 Task: Add an event with the title Third Team Building Workshop, date ''2023/10/18'', time 18:00and add a description: During the meeting, you will have the chance to present an overview of your business, highlighting key aspects such as your product or service, target market, competitive advantage, and growth potential. This presentation should provide a clear understanding of your business model and value proposition, captivating the interest of the potential investor.Mark the tasks as Completed , logged in from the account softage.4@softage.netand send the event invitation to softage.2@softage.net and softage.3@softage.net. Set a reminder for the event Weekly on Sunday
Action: Mouse moved to (85, 115)
Screenshot: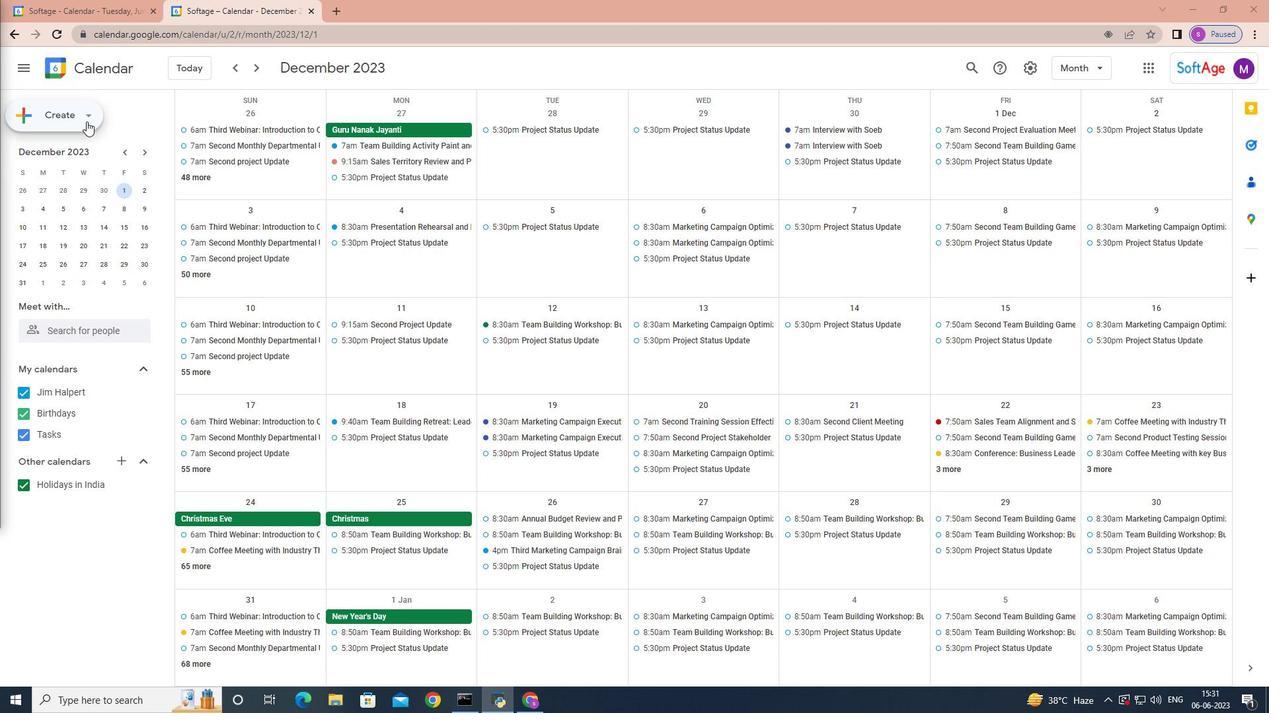 
Action: Mouse pressed left at (85, 115)
Screenshot: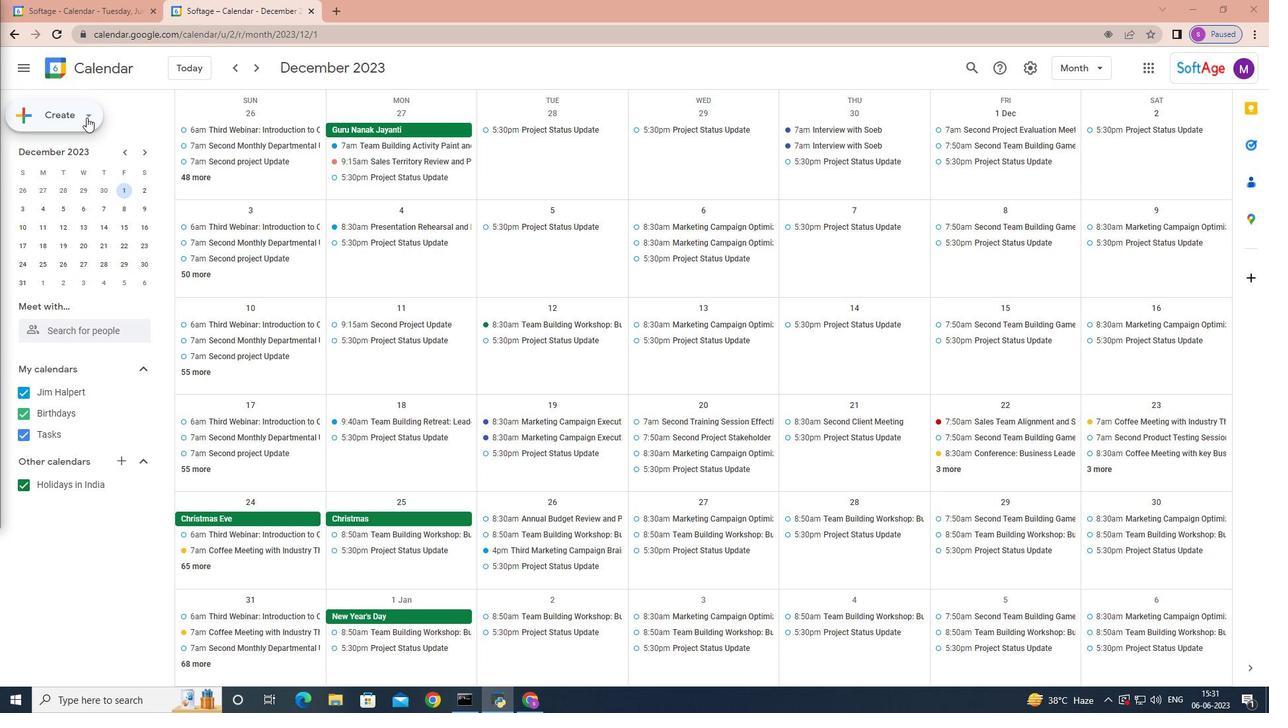 
Action: Mouse moved to (81, 146)
Screenshot: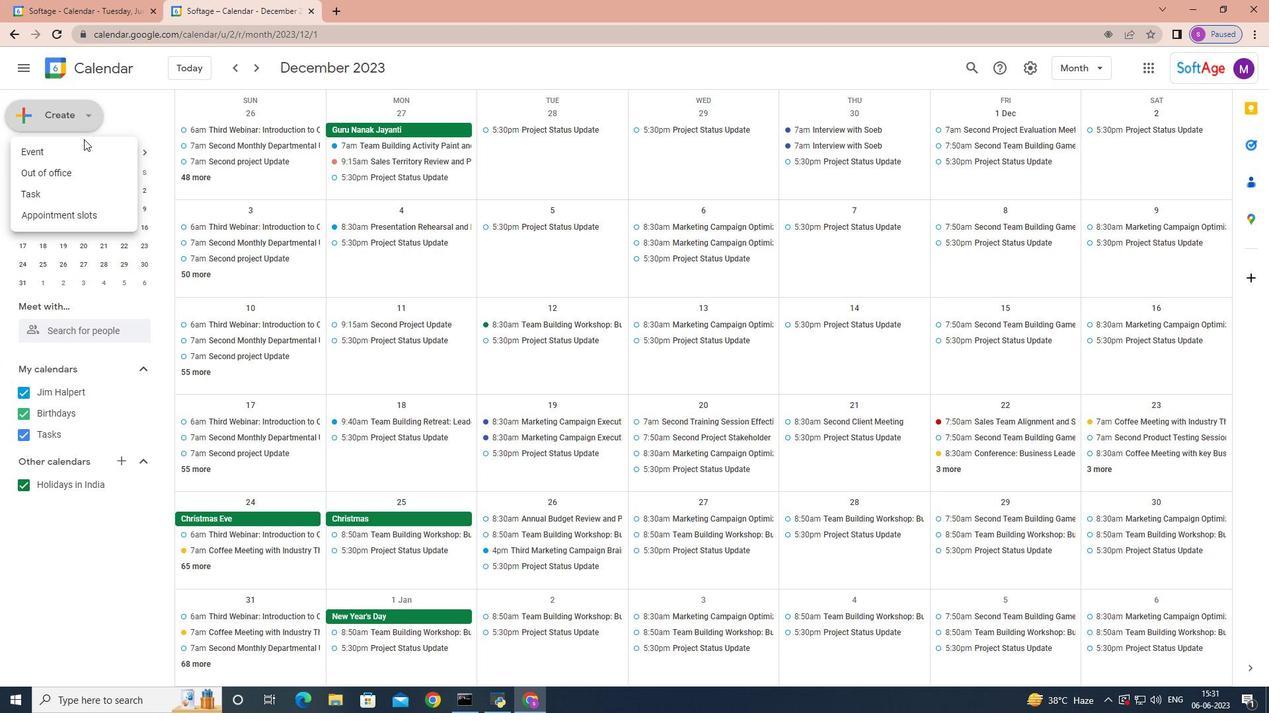 
Action: Mouse pressed left at (81, 146)
Screenshot: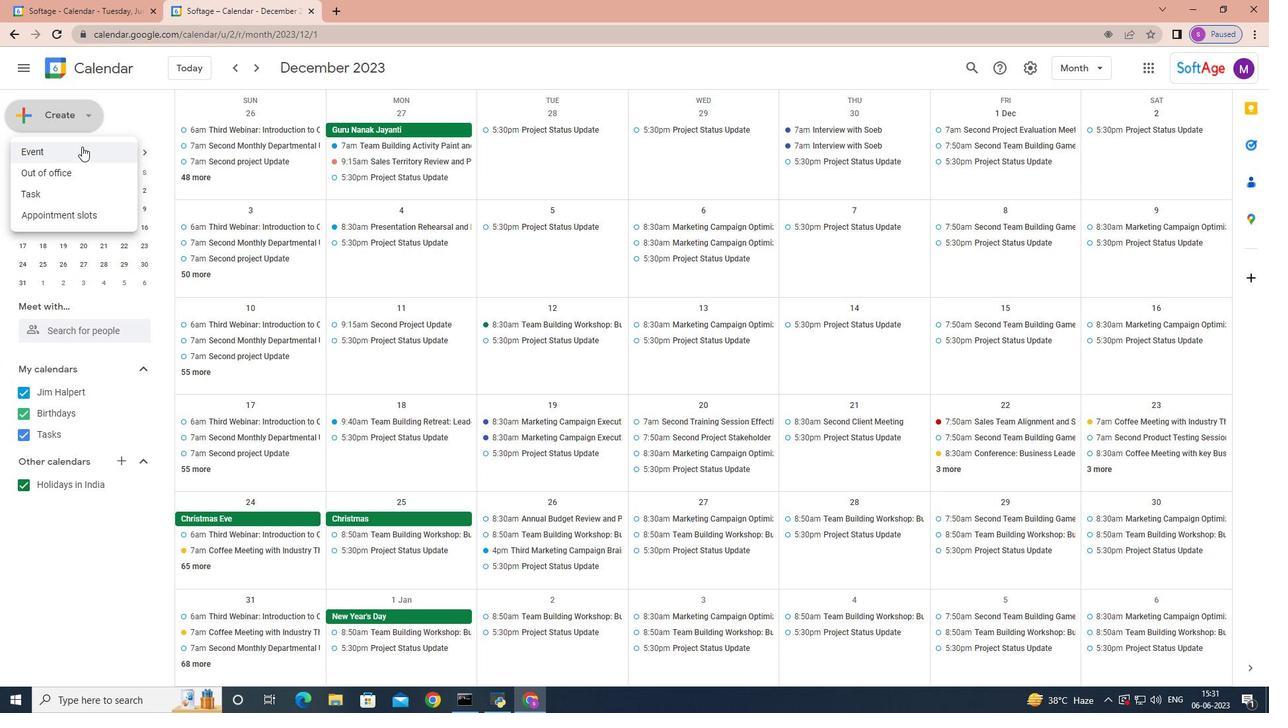
Action: Mouse moved to (789, 445)
Screenshot: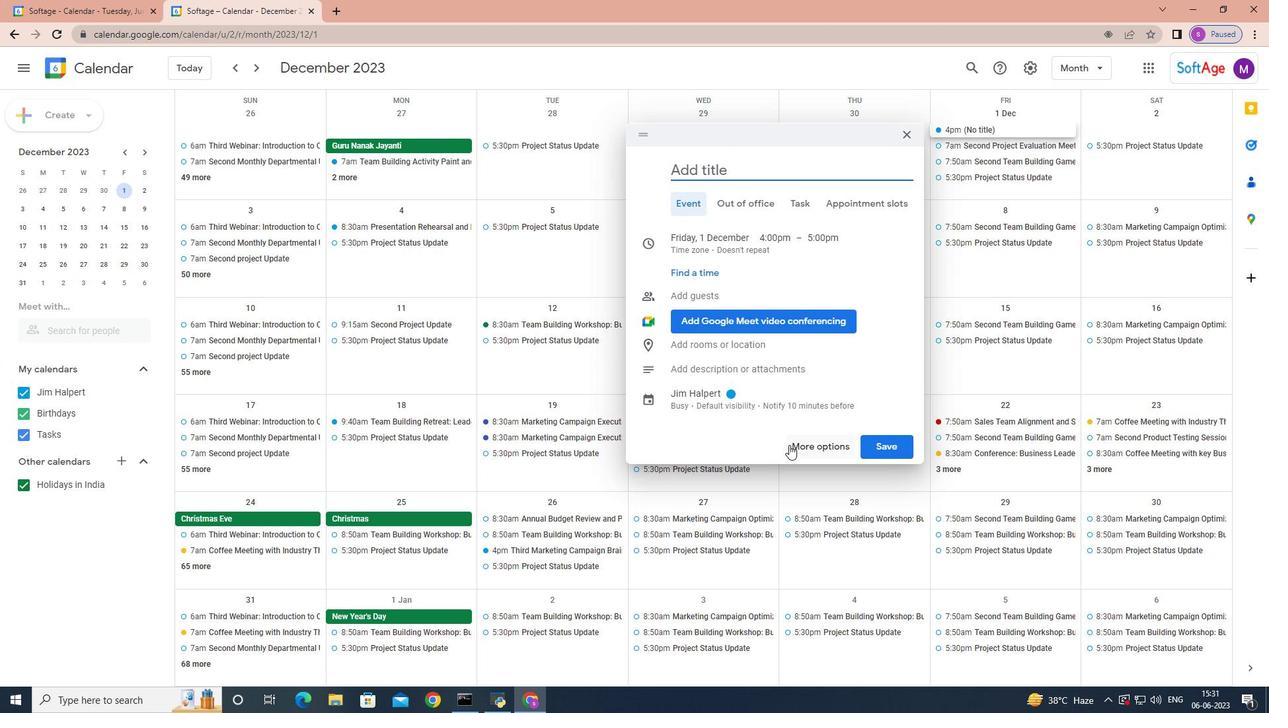 
Action: Mouse pressed left at (789, 445)
Screenshot: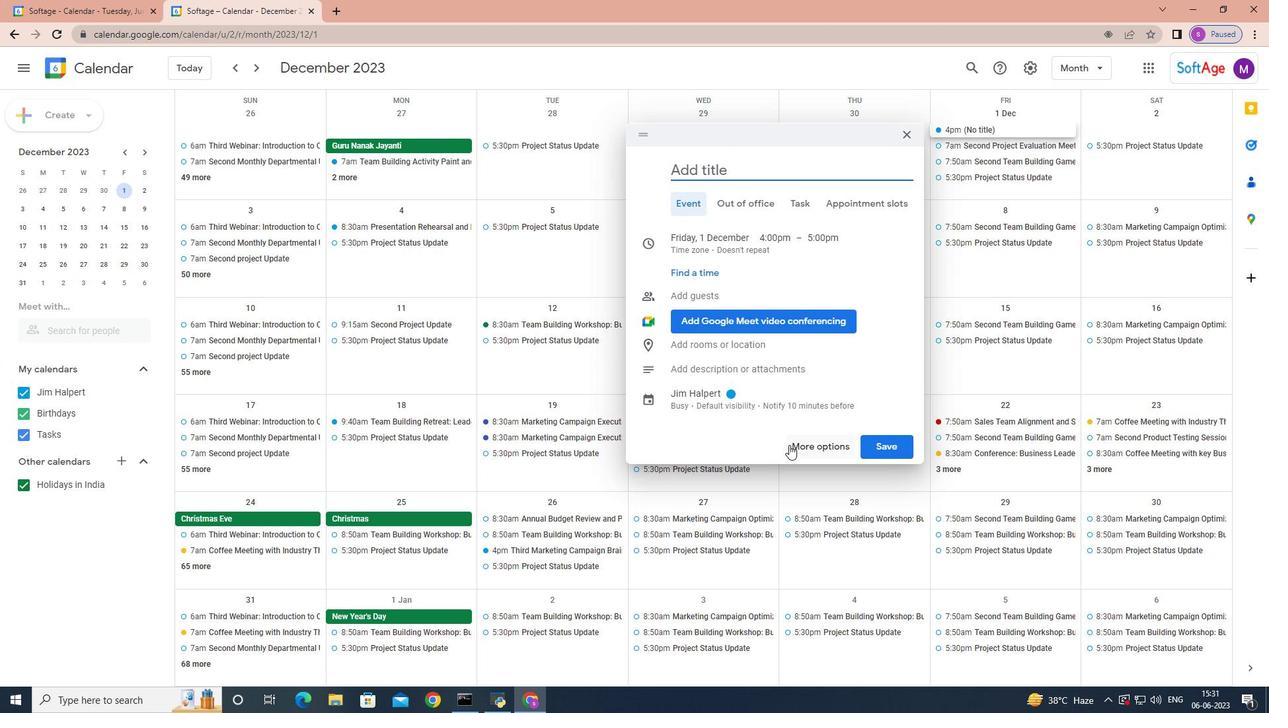 
Action: Mouse moved to (576, 447)
Screenshot: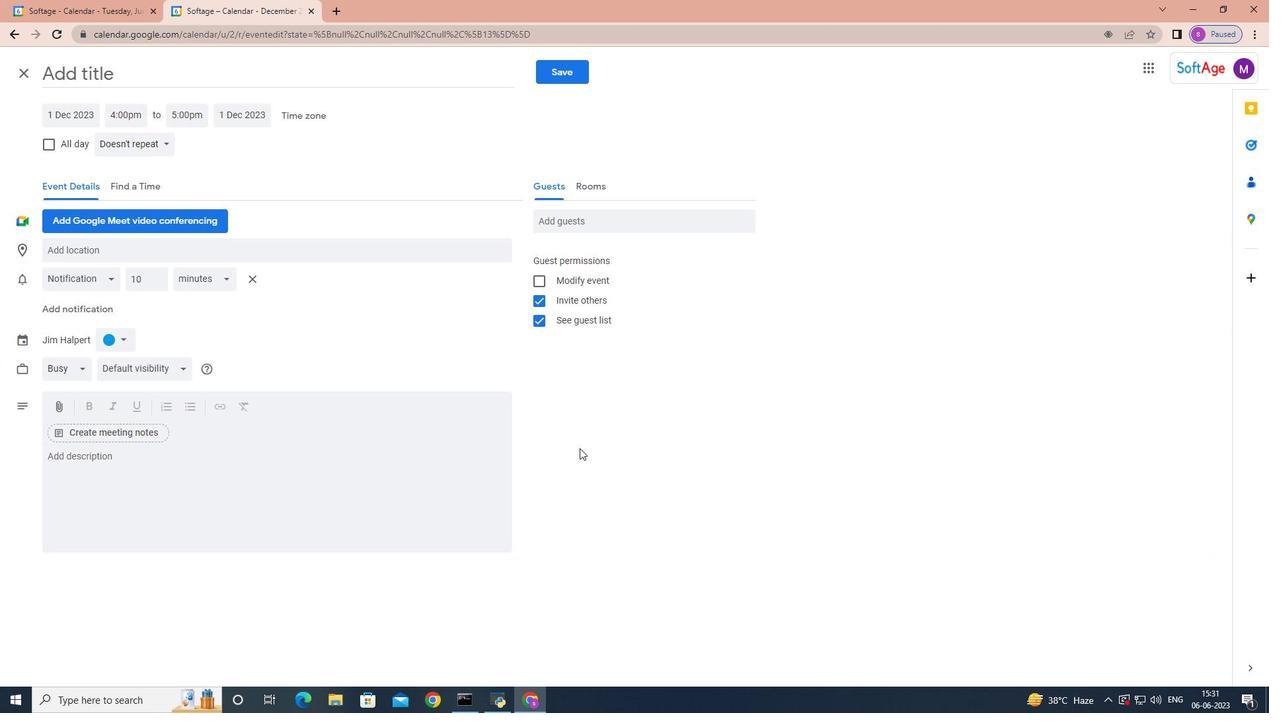 
Action: Key pressed <Key.shift><Key.shift>Third<Key.space><Key.shift>Team<Key.space><Key.shift>Building<Key.space><Key.shift>Workshop<Key.space>
Screenshot: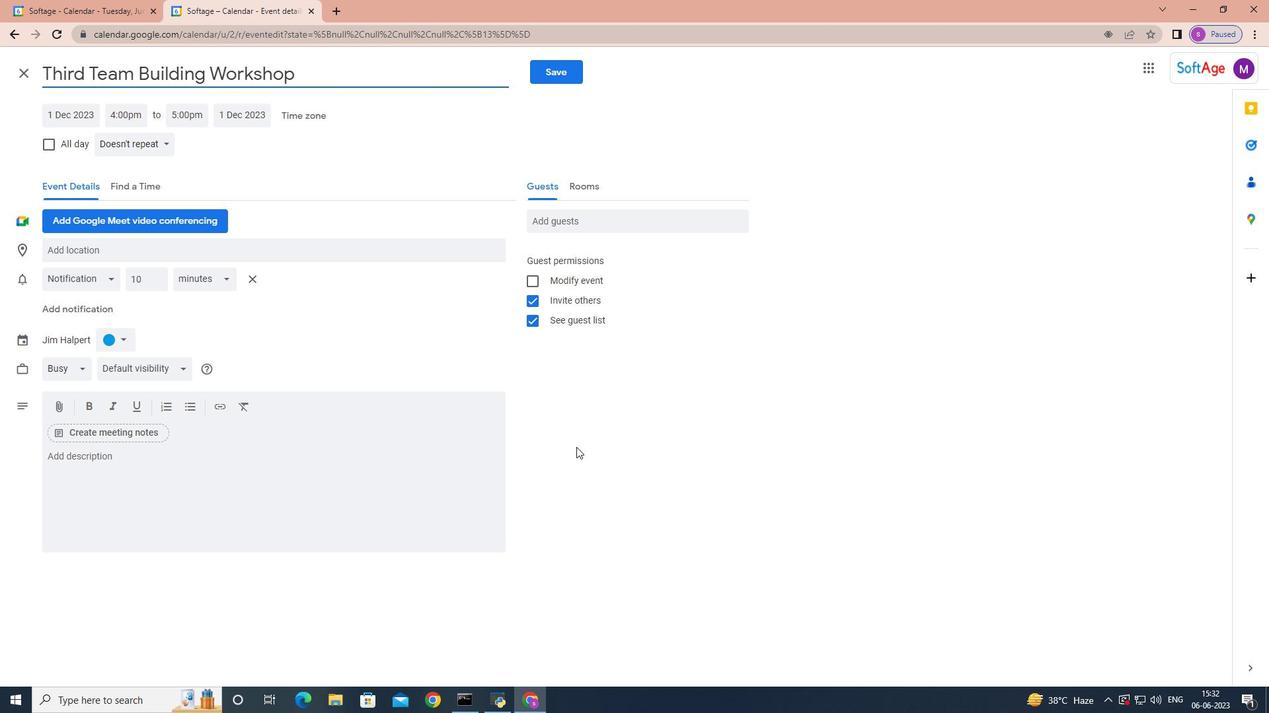 
Action: Mouse moved to (83, 118)
Screenshot: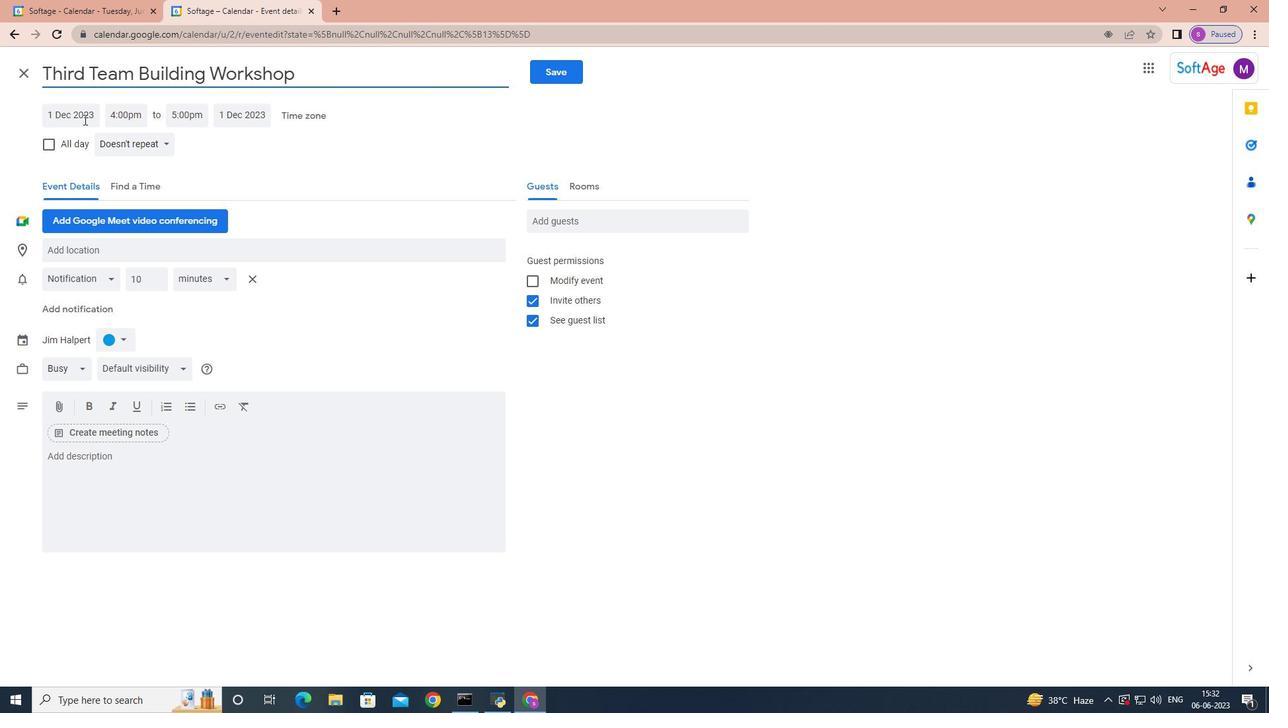 
Action: Mouse pressed left at (83, 118)
Screenshot: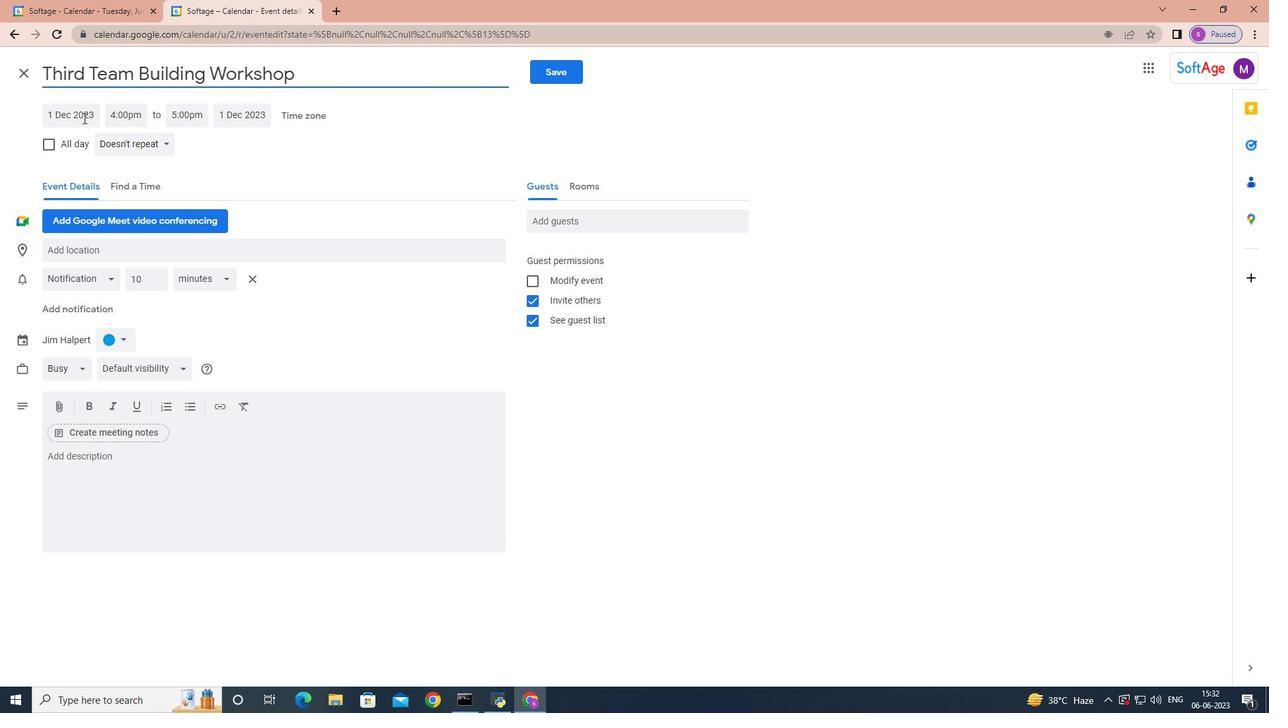 
Action: Mouse moved to (193, 140)
Screenshot: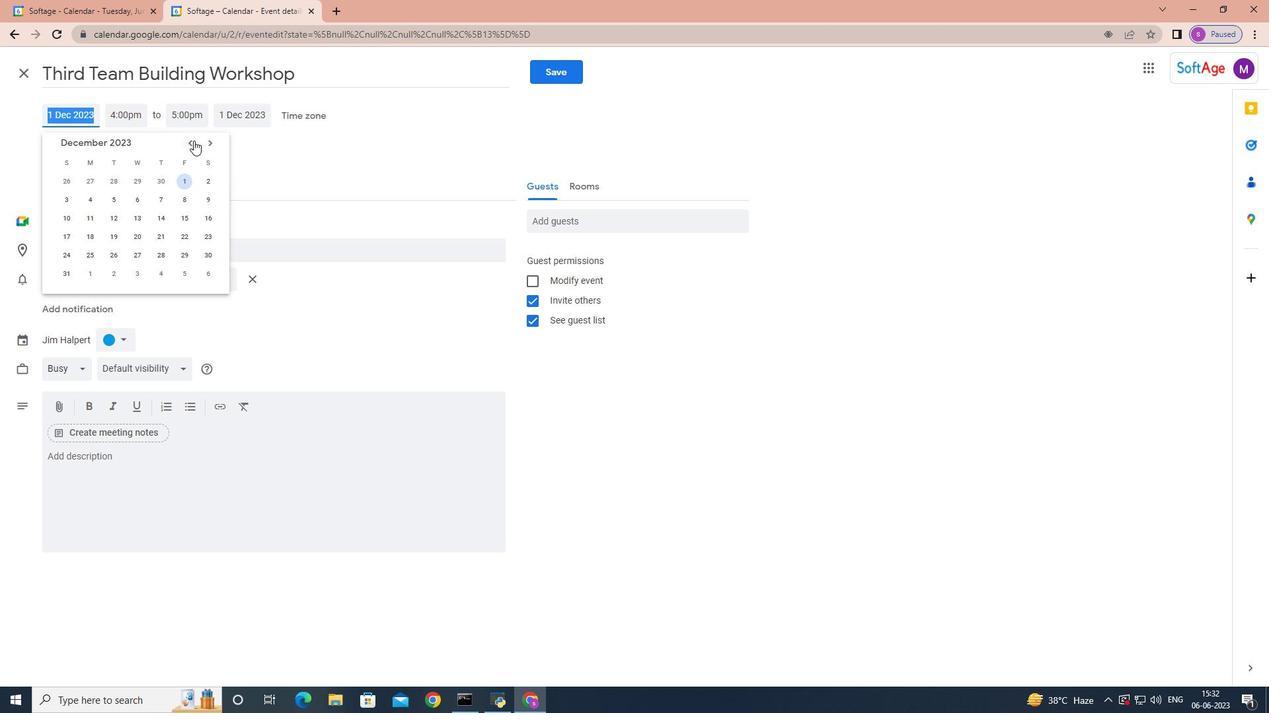 
Action: Mouse pressed left at (193, 140)
Screenshot: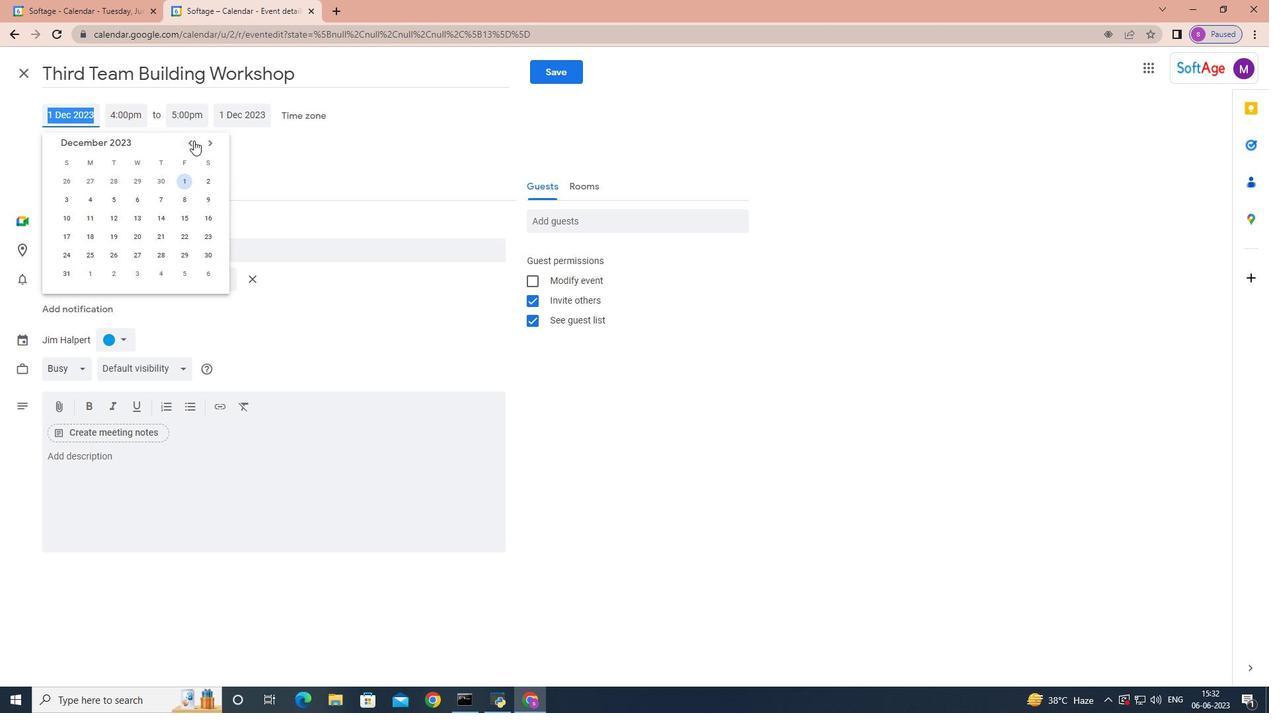 
Action: Mouse pressed left at (193, 140)
Screenshot: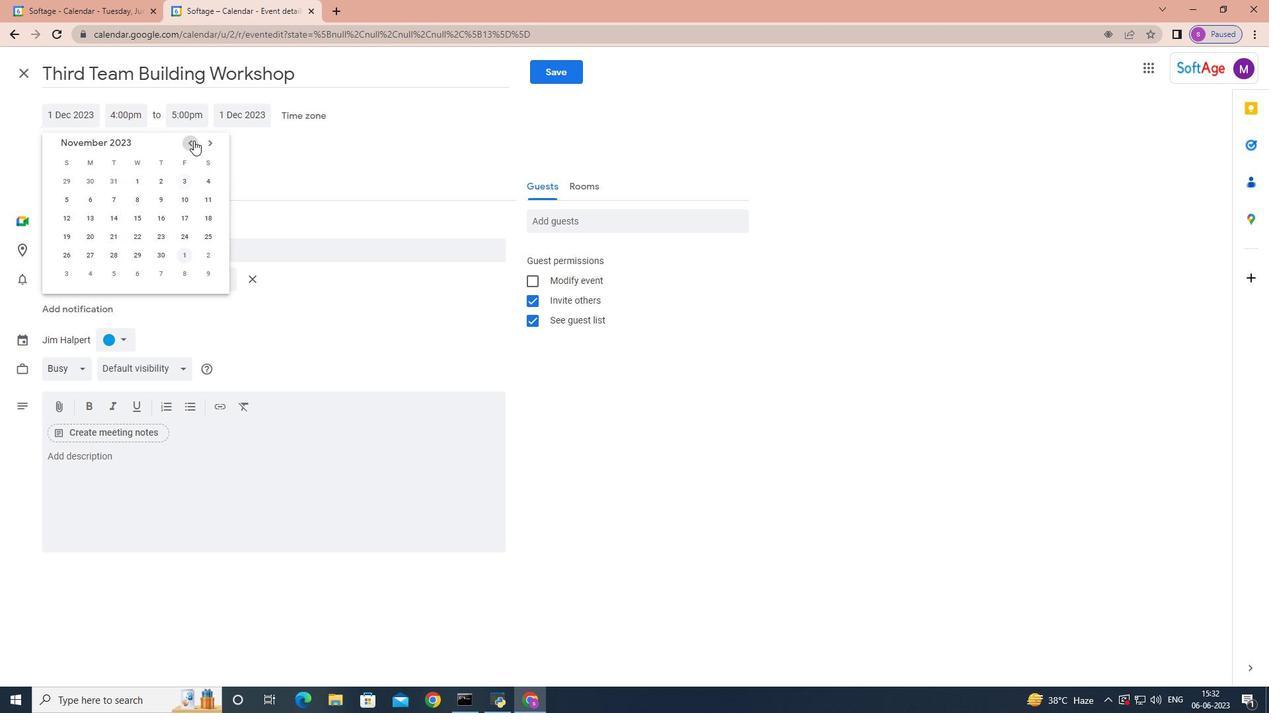 
Action: Mouse moved to (136, 216)
Screenshot: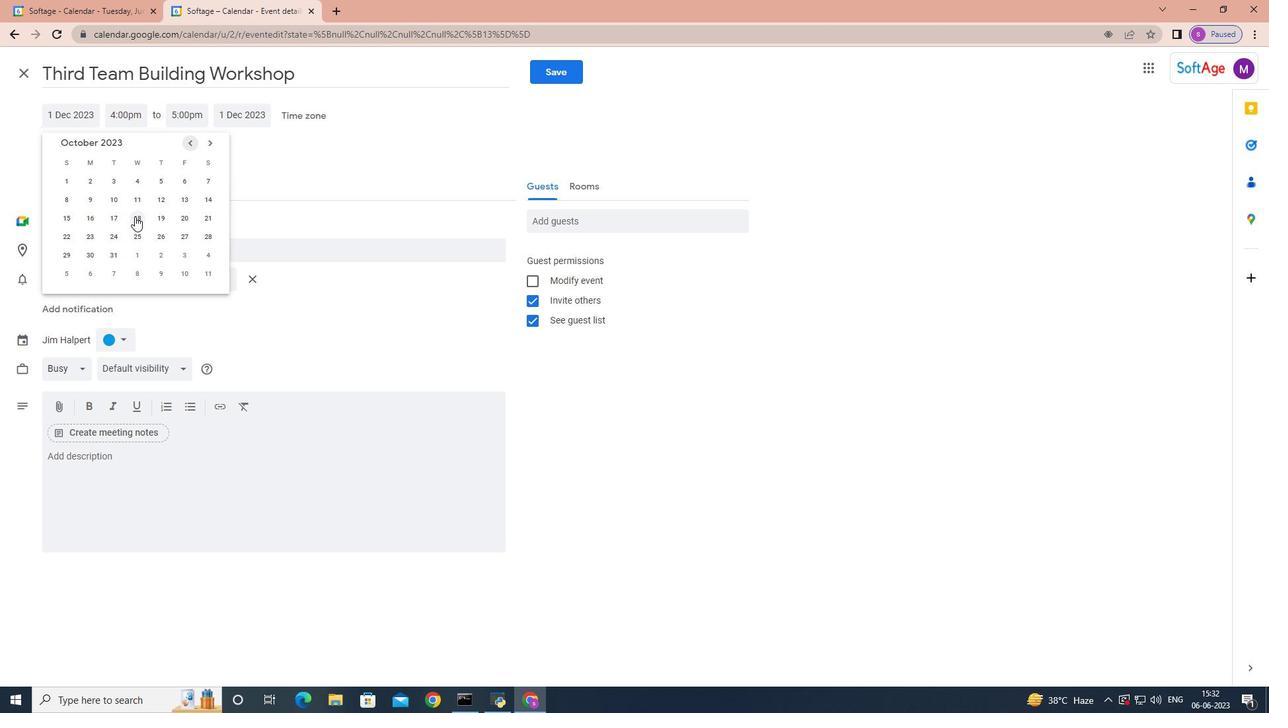 
Action: Mouse pressed left at (136, 216)
Screenshot: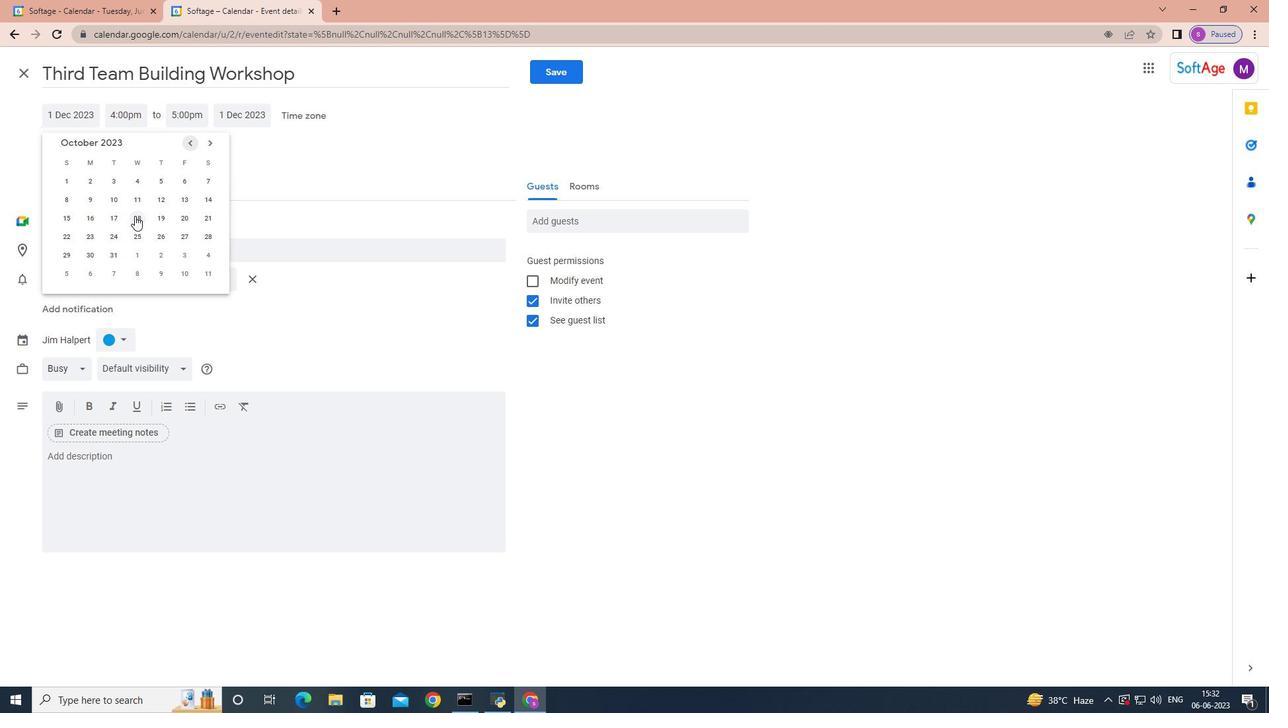 
Action: Mouse moved to (132, 115)
Screenshot: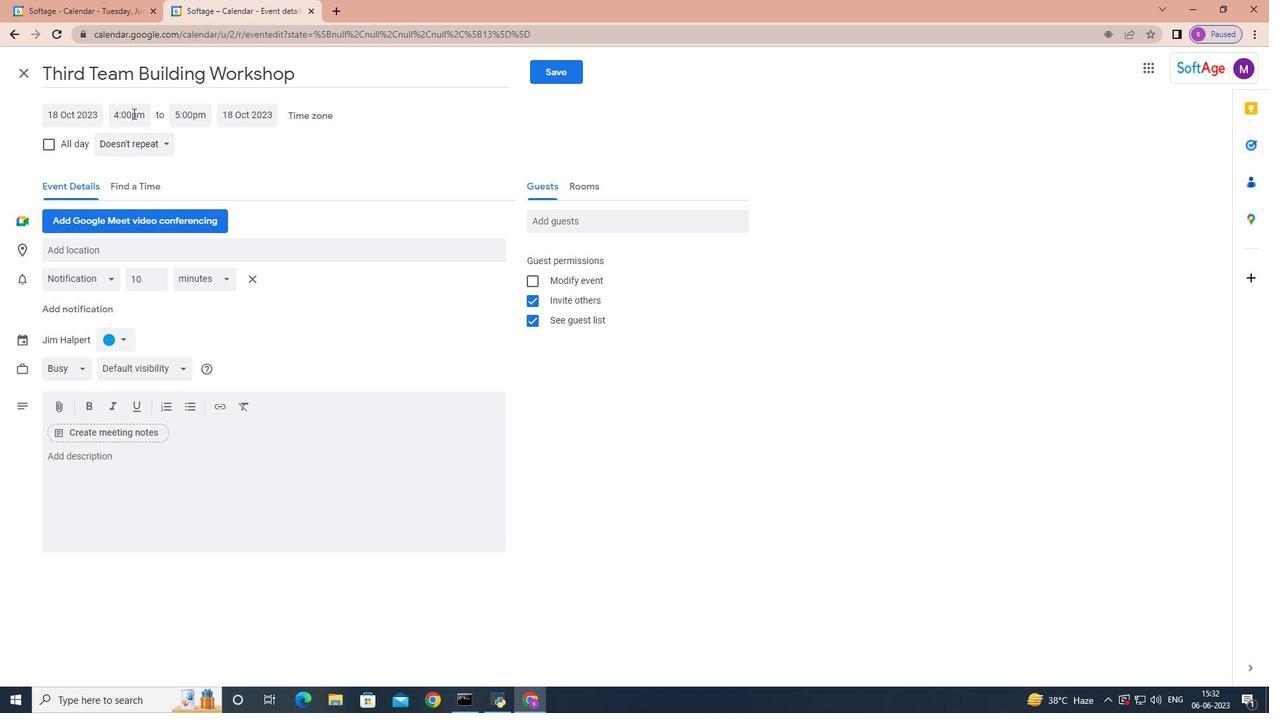 
Action: Mouse pressed left at (132, 115)
Screenshot: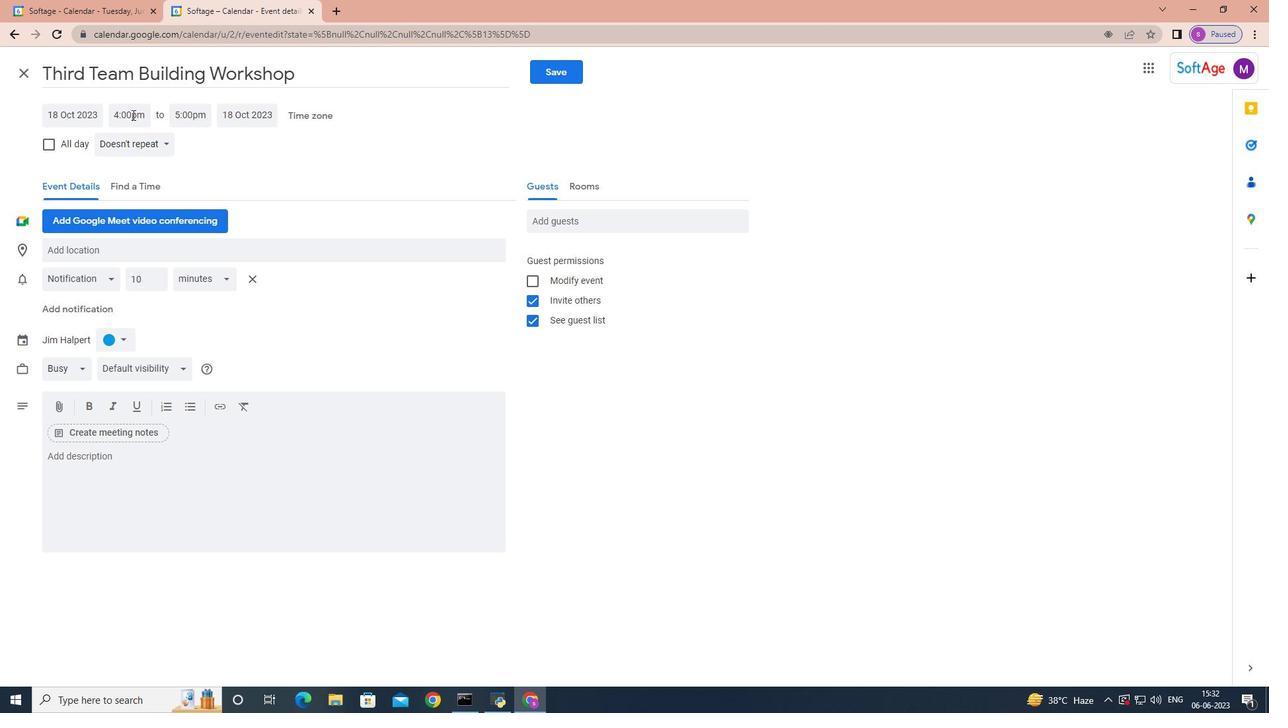 
Action: Mouse moved to (132, 115)
Screenshot: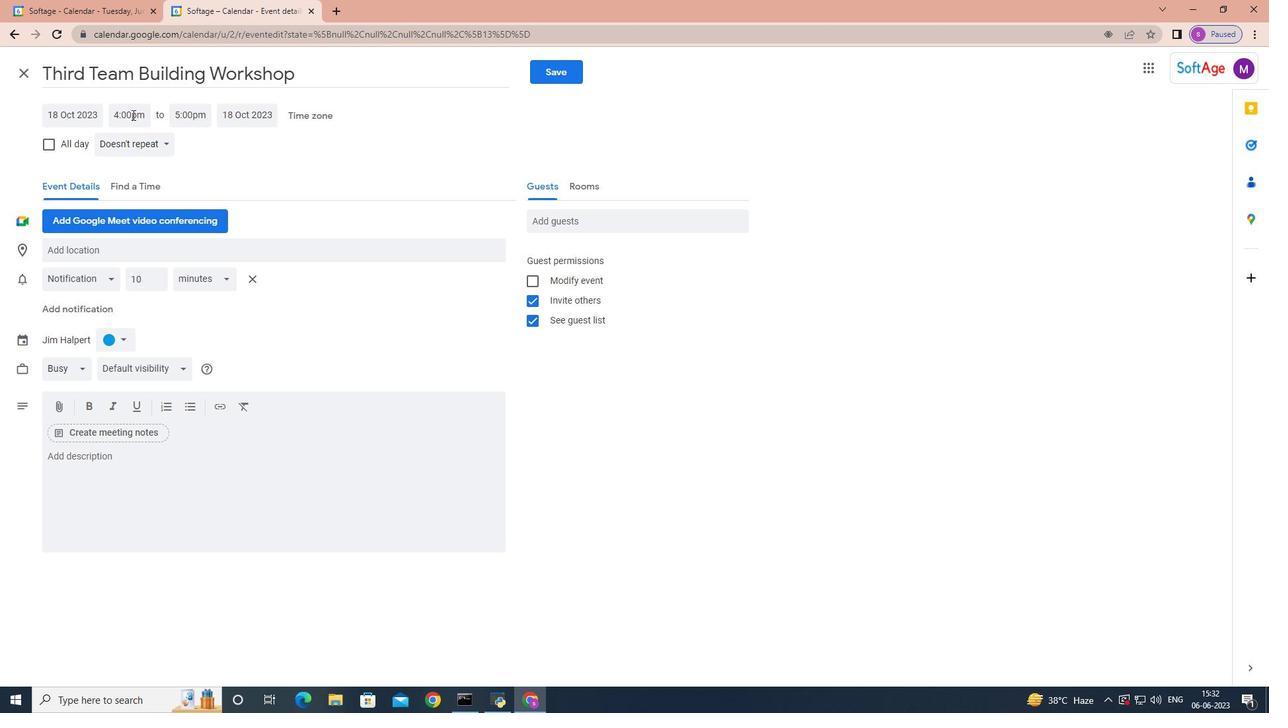 
Action: Key pressed 16<Key.shift>:00<Key.enter>
Screenshot: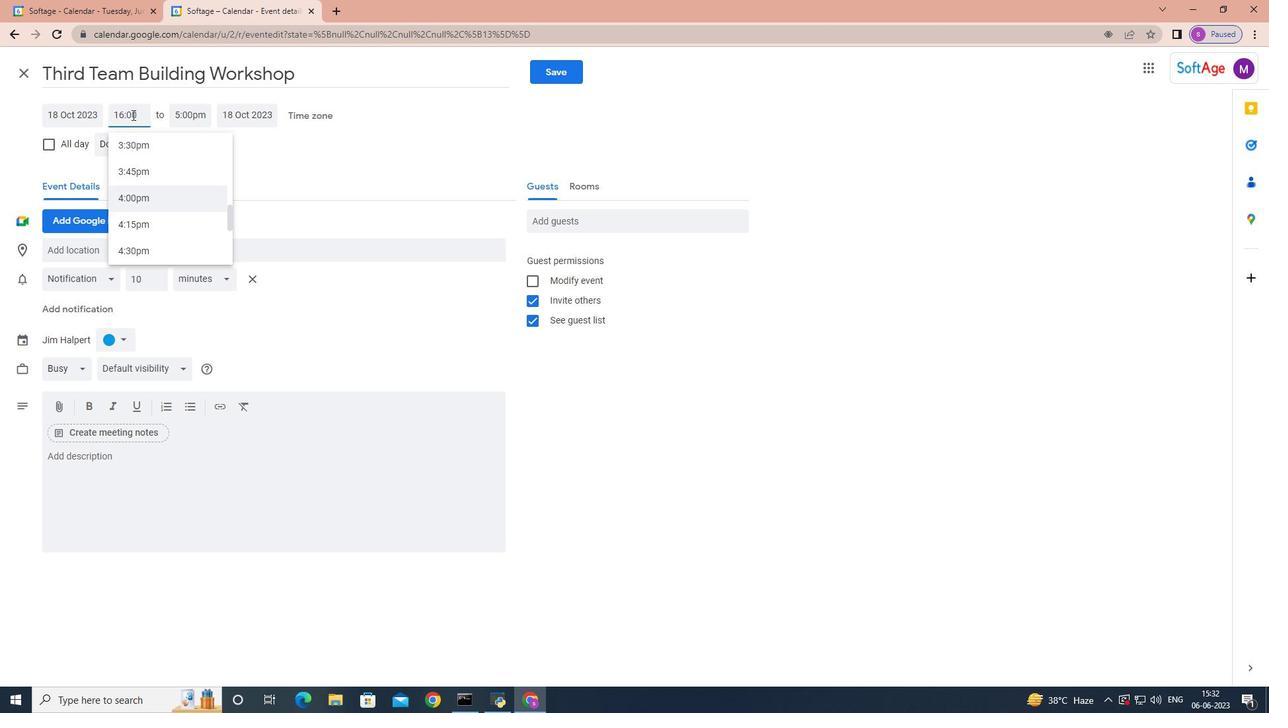
Action: Mouse moved to (138, 463)
Screenshot: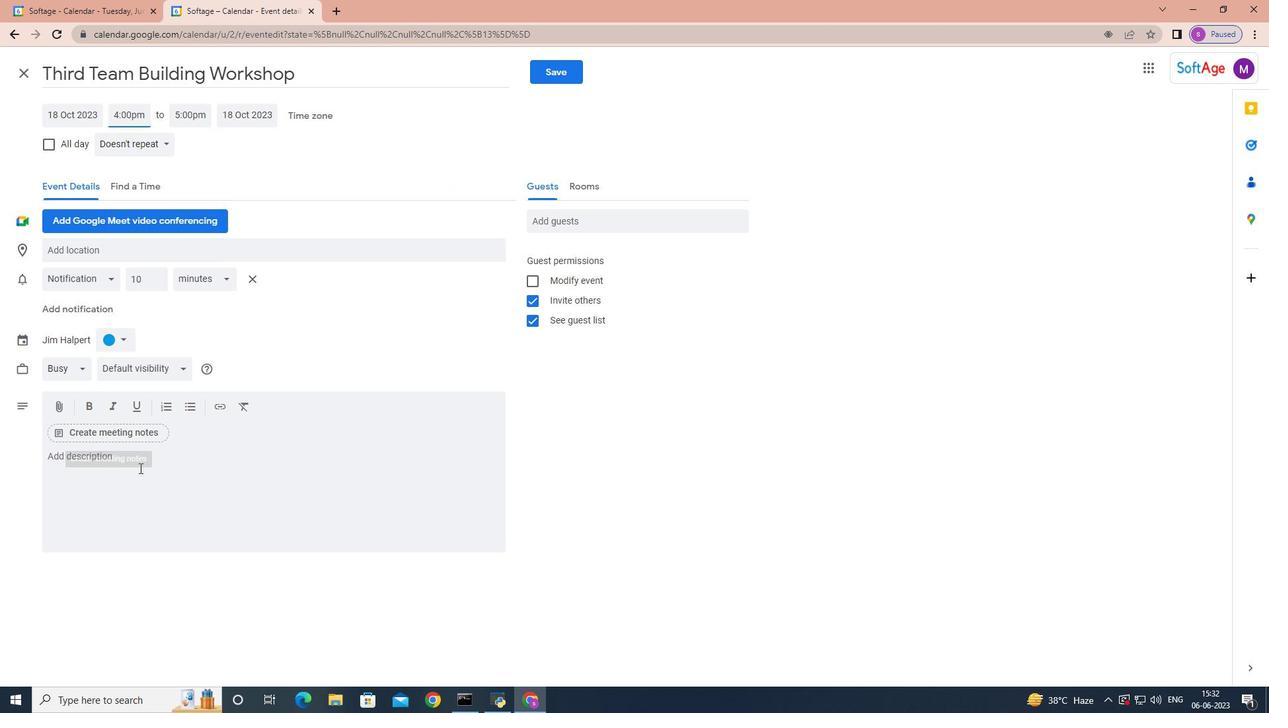 
Action: Mouse pressed left at (138, 463)
Screenshot: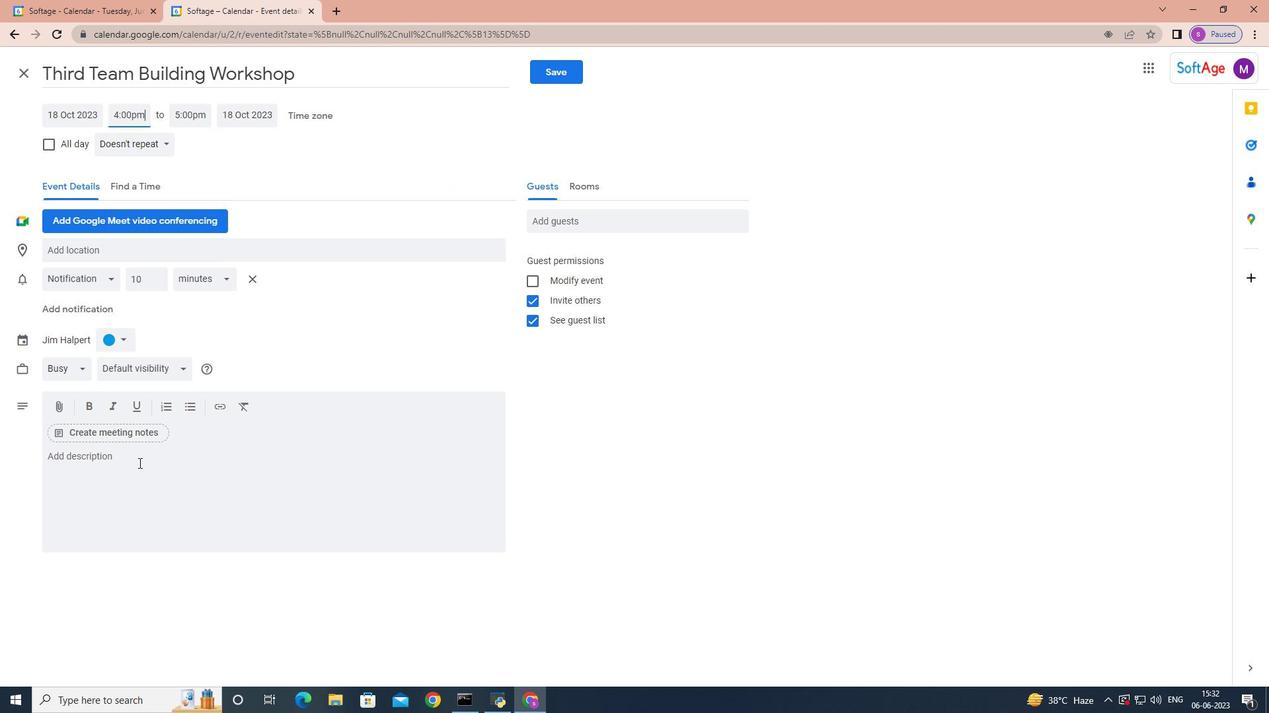 
Action: Mouse moved to (141, 462)
Screenshot: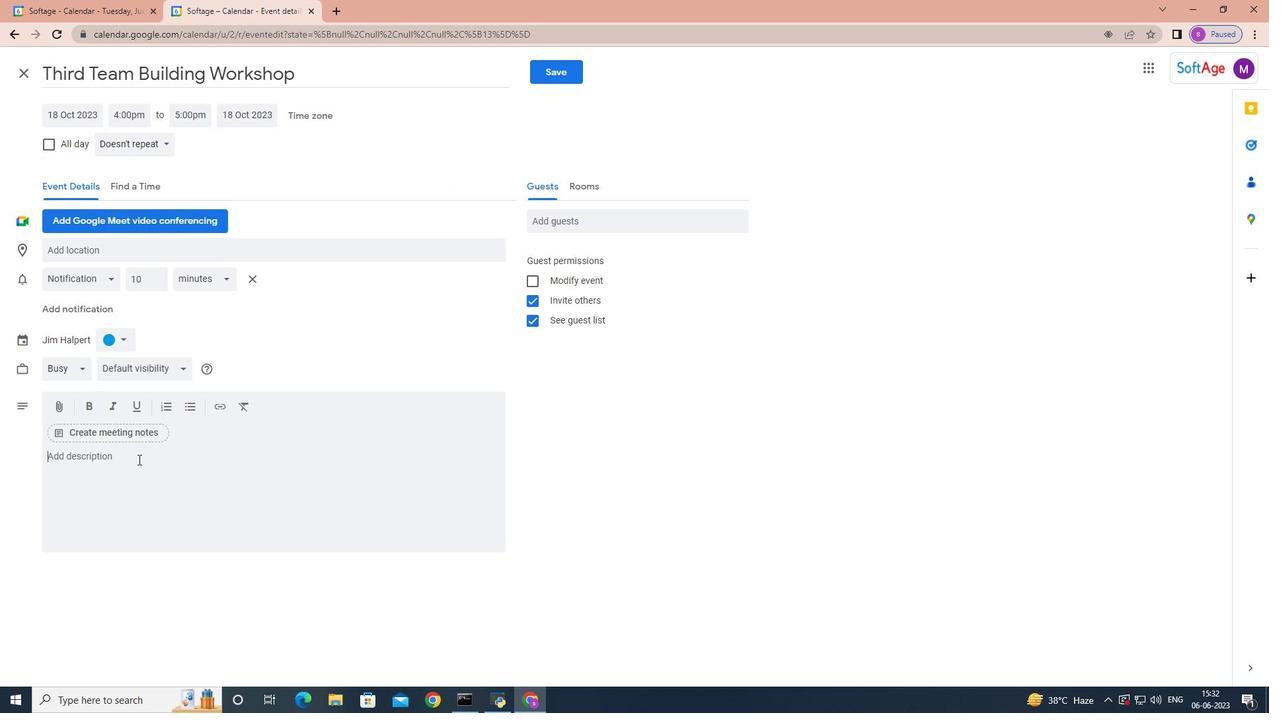 
Action: Key pressed <Key.shift><Key.shift><Key.shift><Key.shift><Key.shift><Key.shift><Key.shift><Key.shift><Key.shift><Key.shift><Key.shift><Key.shift><Key.shift>During<Key.space>the<Key.space>meeting<Key.space>you<Key.space>will<Key.space>g<Key.backspace>have<Key.space>the<Key.space>chance<Key.space>to<Key.space>present<Key.space>an<Key.space>overview<Key.space>of<Key.space>your<Key.space>business<Key.space>highlighting<Key.space>key<Key.space>aspects<Key.space>such<Key.space>as<Key.space>your<Key.space>product<Key.space>or<Key.space>service<Key.space>target<Key.space>market<Key.space>competitive<Key.space>advantage,<Key.space>and<Key.space>growth<Key.space>potential<Key.space><Key.backspace>.<Key.space><Key.shift>This<Key.space>presentation<Key.space>should<Key.space>provide<Key.space>a<Key.space>clear<Key.space>understanding<Key.space>of<Key.space>your<Key.space>business<Key.space>model<Key.space>and<Key.space>value<Key.space>prop[<Key.backspace>osition<Key.space><Key.backspace>,<Key.space>captiyating<Key.space>the<Key.space><Key.backspace><Key.backspace><Key.backspace><Key.backspace><Key.backspace><Key.backspace><Key.backspace><Key.backspace><Key.backspace><Key.backspace><Key.backspace>vating<Key.space>thwein<Key.backspace><Key.backspace><Key.backspace><Key.backspace>e<Key.space>interees<Key.backspace><Key.backspace>st<Key.space>of<Key.space>the<Key.space>potern<Key.backspace><Key.backspace>ntial<Key.space>investor.<Key.space><Key.shift>
Screenshot: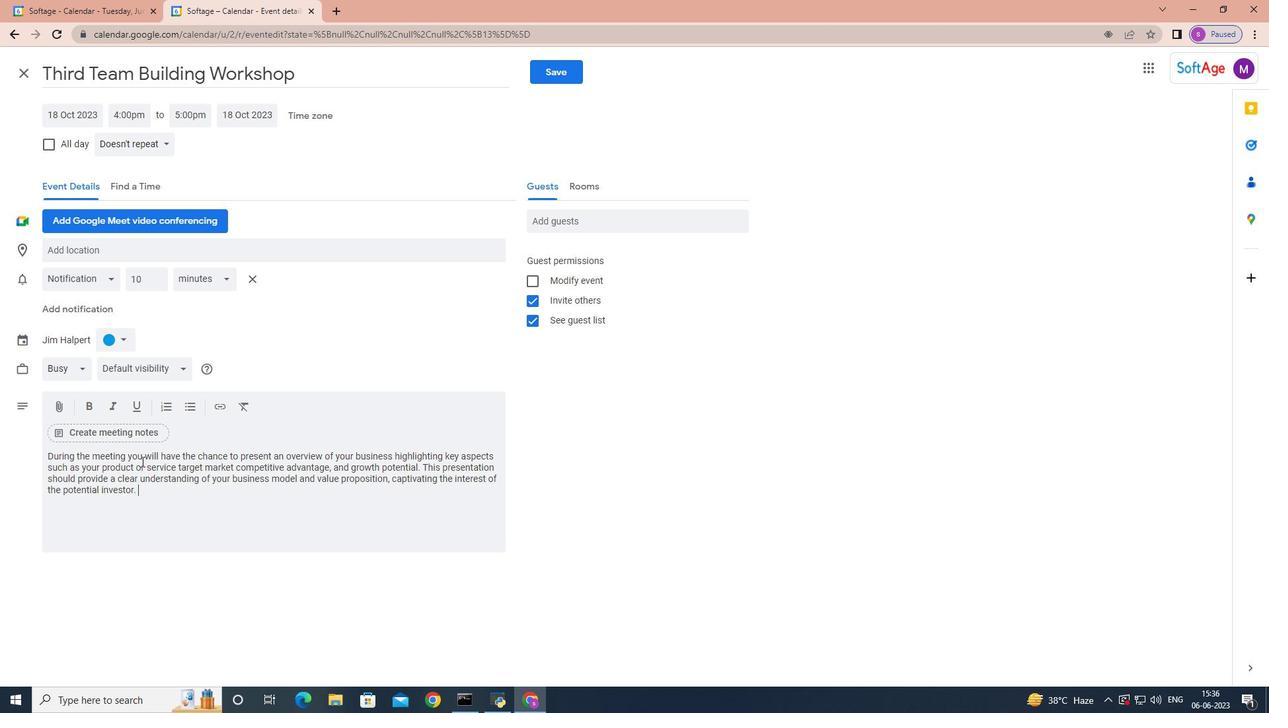 
Action: Mouse moved to (566, 224)
Screenshot: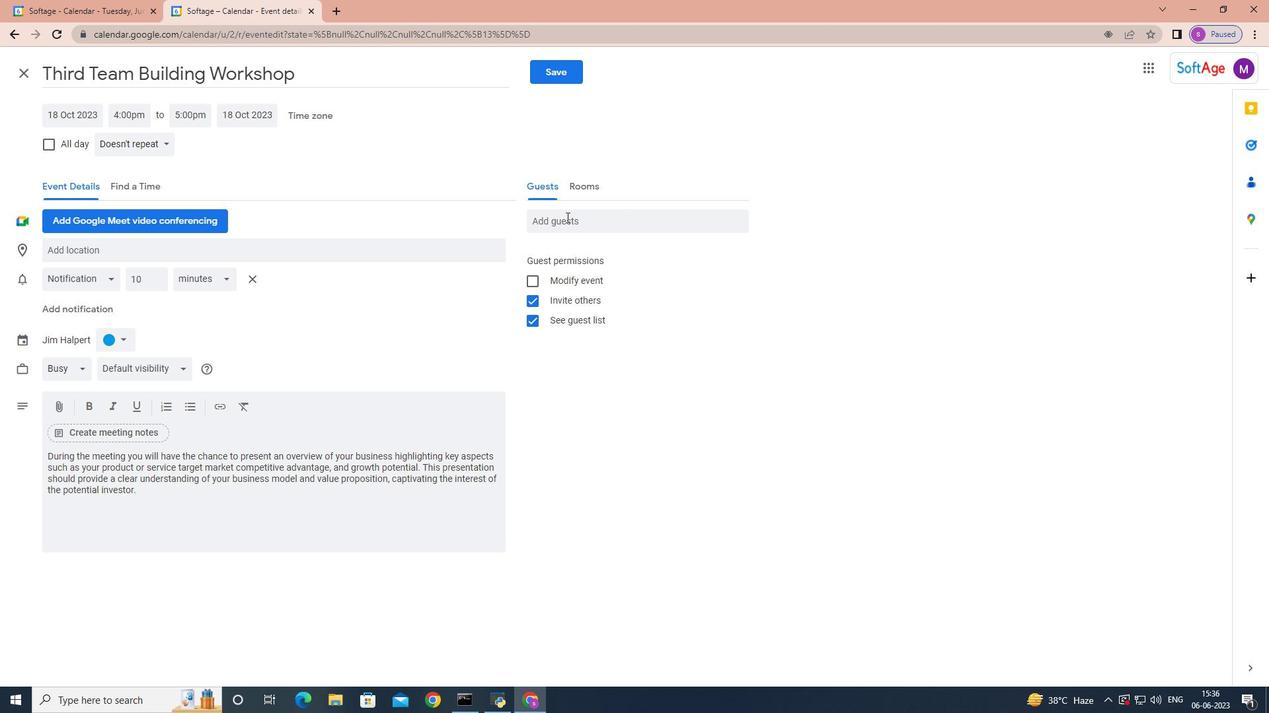 
Action: Mouse pressed left at (566, 224)
Screenshot: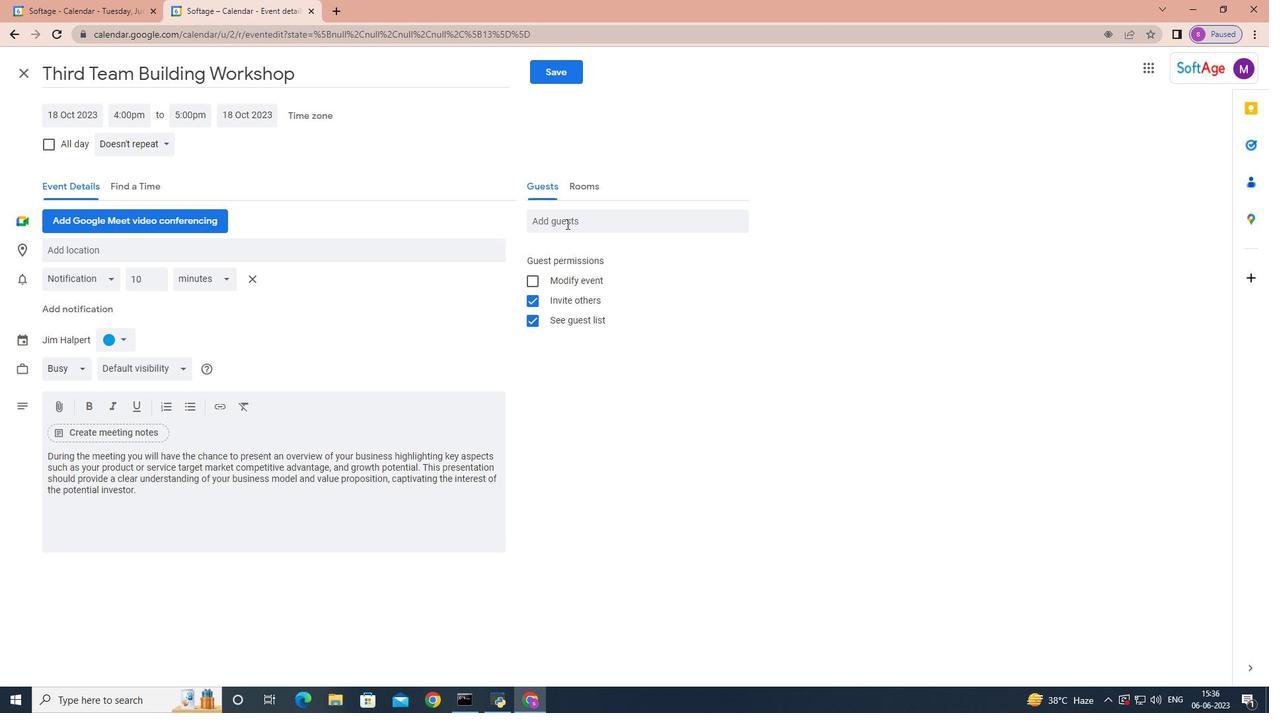 
Action: Key pressed softag.<Key.backspace>e.2<Key.shift_r>@softage.net<Key.enter>softage.4<Key.shift_r>@s<Key.backspace><Key.backspace><Key.backspace>3<Key.shift_r>@softage.net<Key.enter>
Screenshot: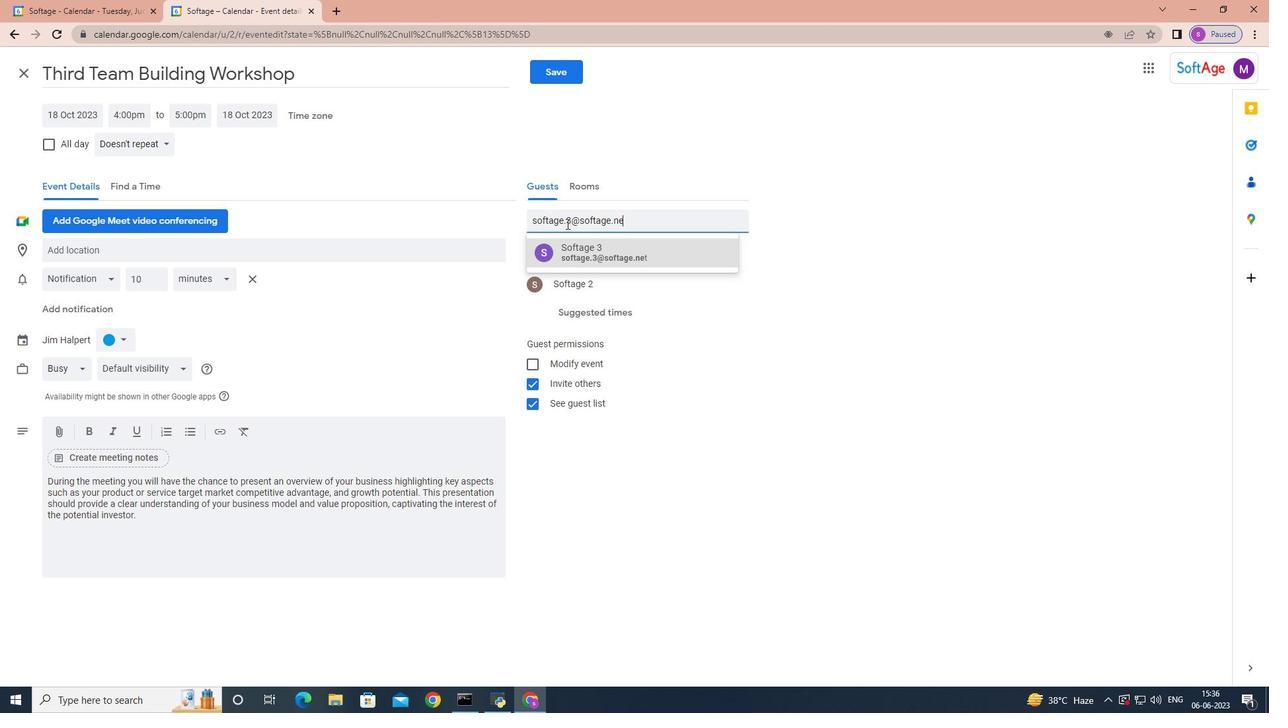 
Action: Mouse moved to (127, 139)
Screenshot: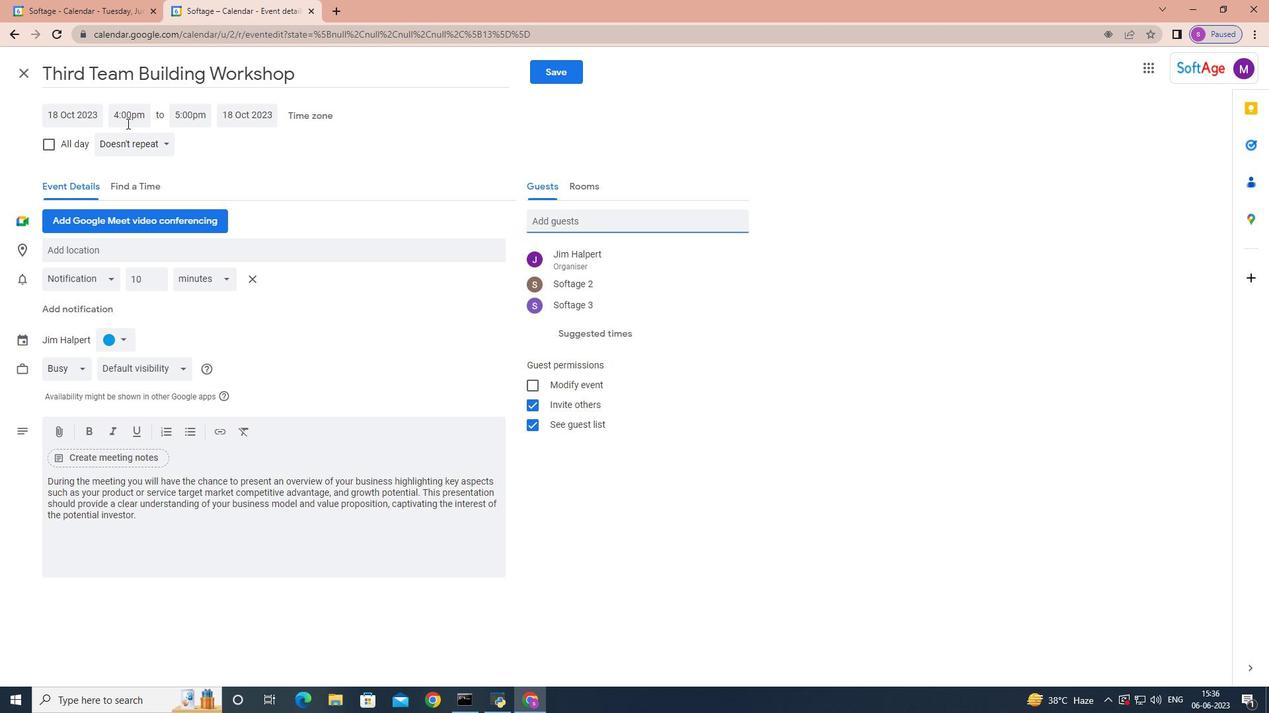 
Action: Mouse pressed left at (127, 139)
Screenshot: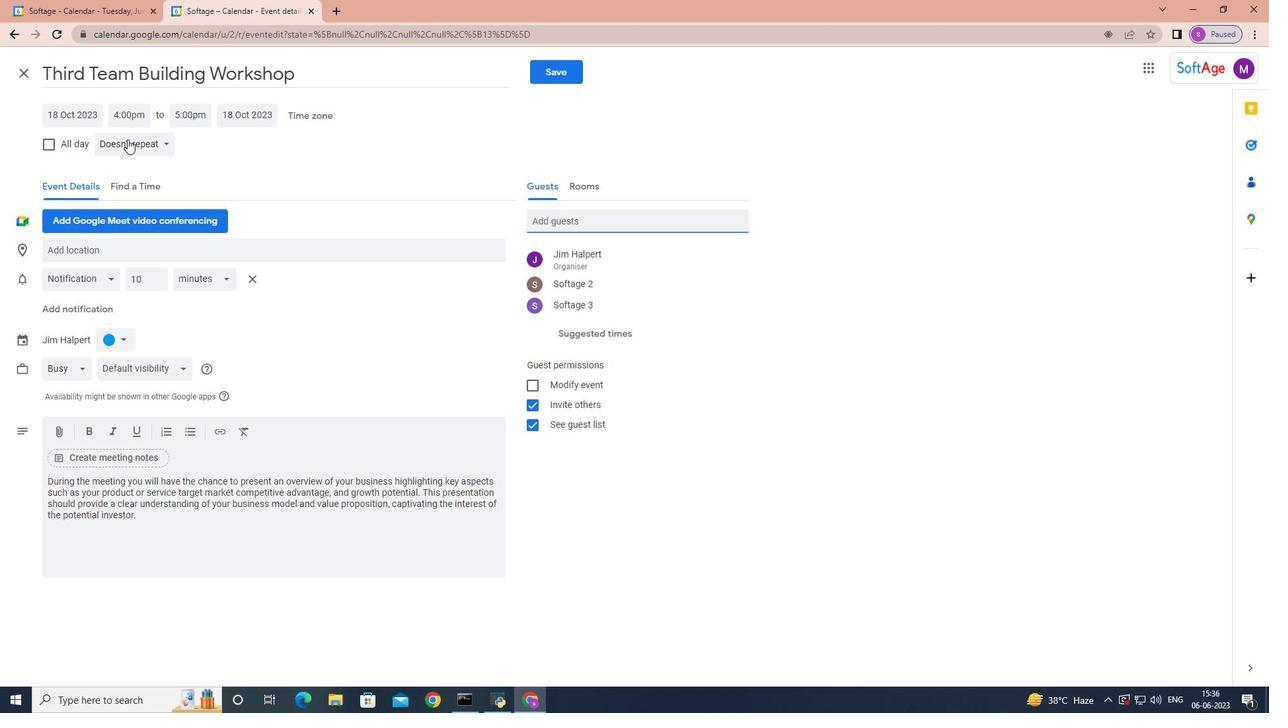 
Action: Mouse moved to (144, 282)
Screenshot: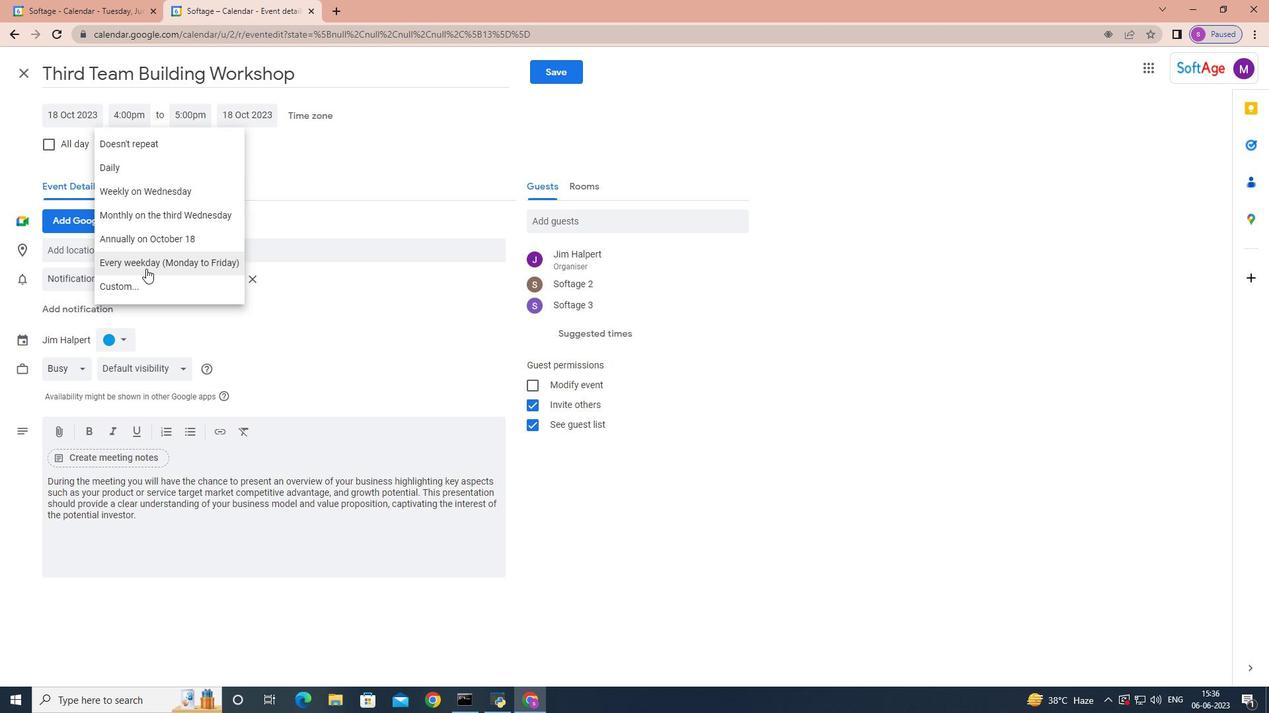 
Action: Mouse pressed left at (144, 282)
Screenshot: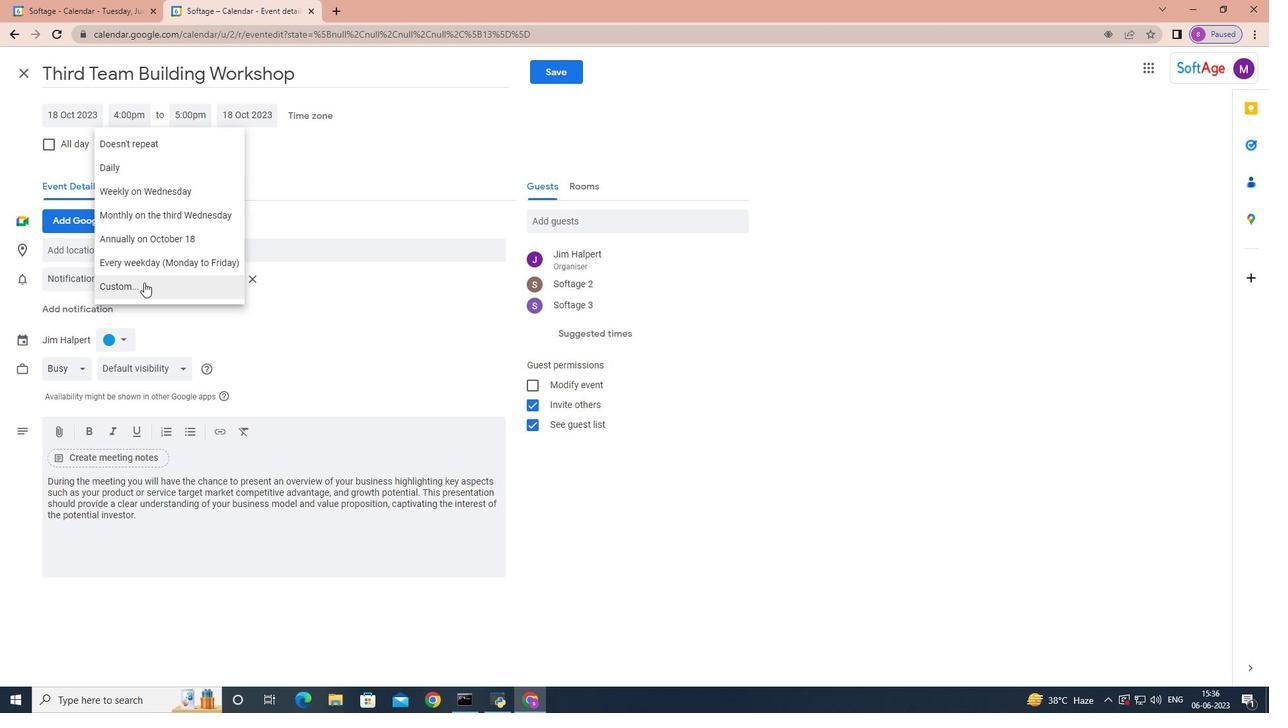
Action: Mouse moved to (534, 339)
Screenshot: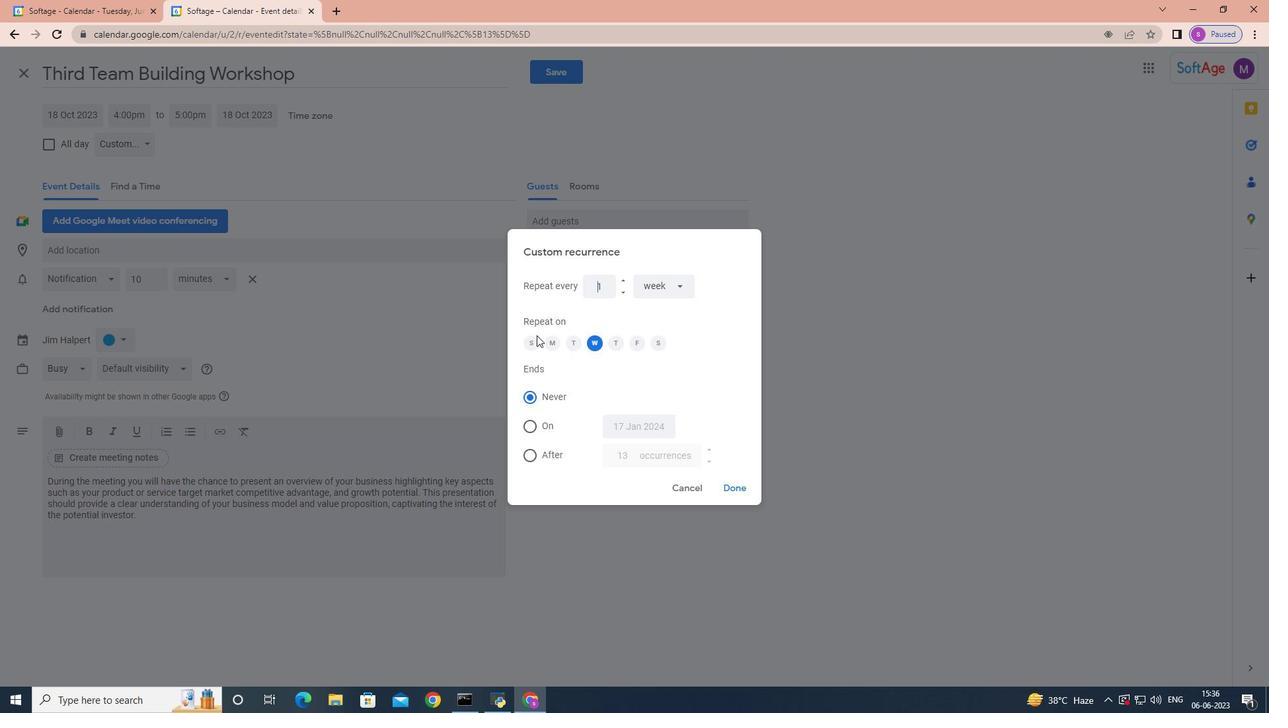
Action: Mouse pressed left at (534, 339)
Screenshot: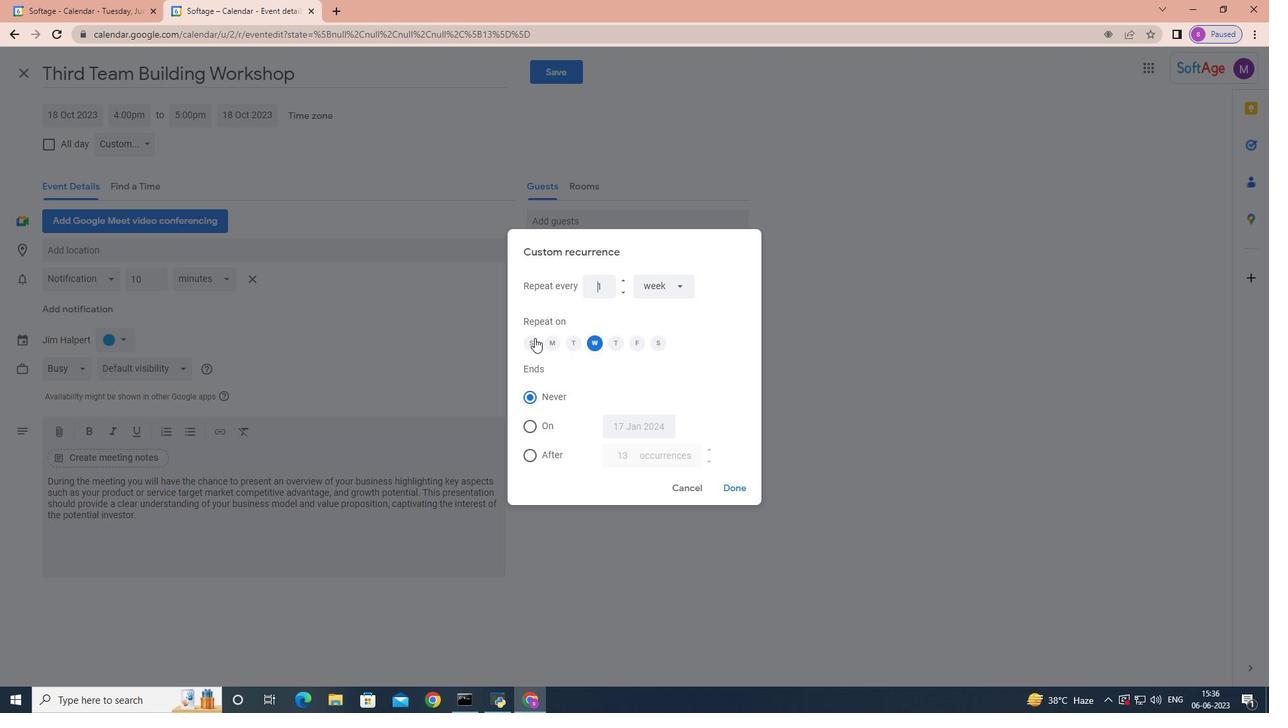 
Action: Mouse moved to (597, 341)
Screenshot: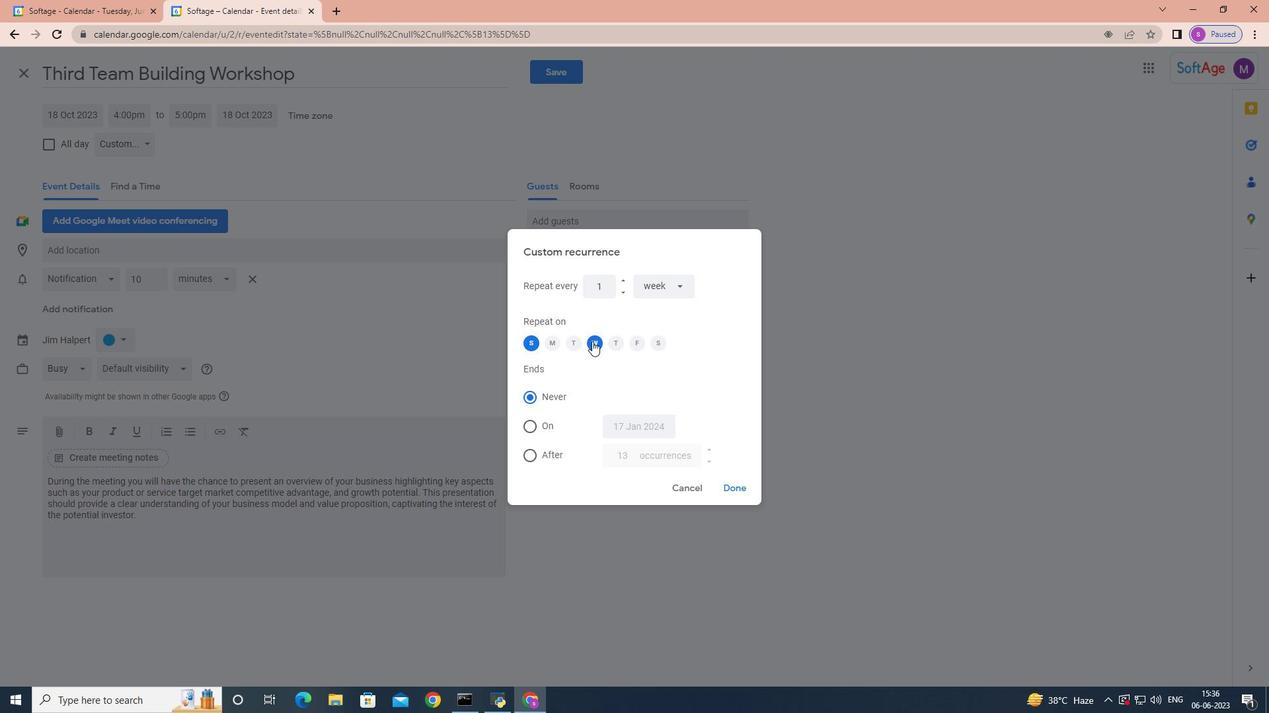 
Action: Mouse pressed left at (597, 341)
Screenshot: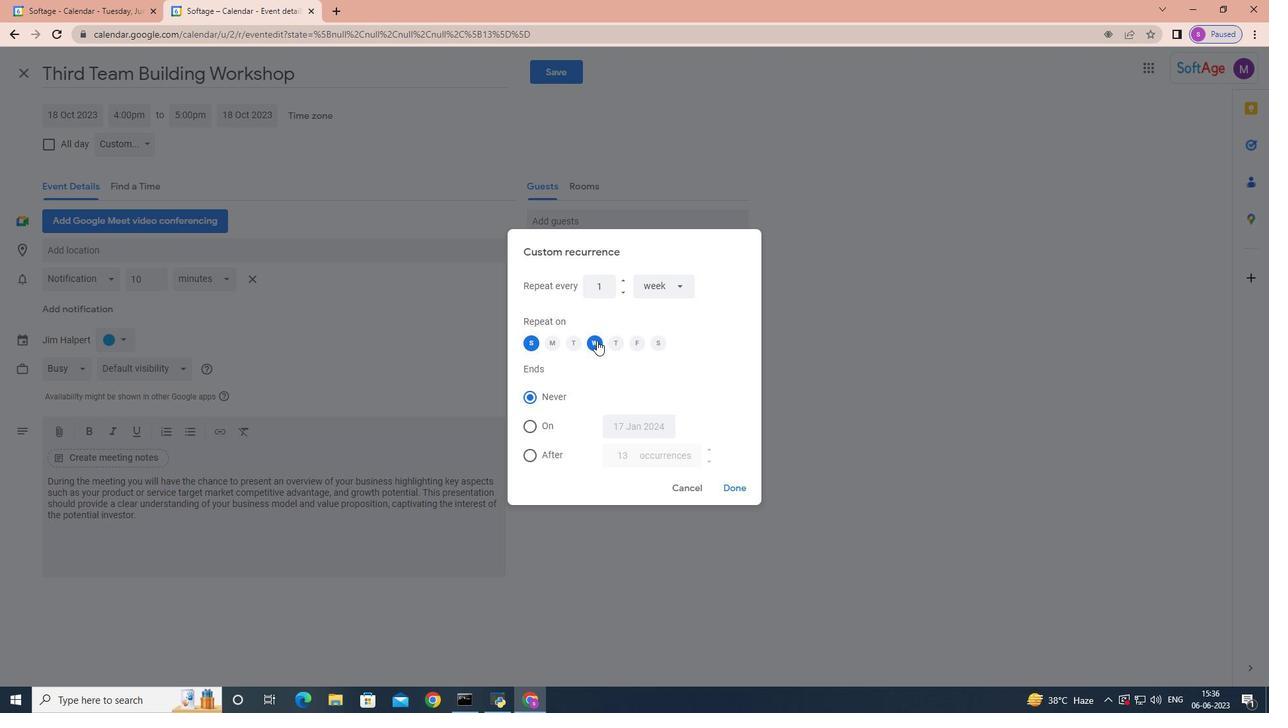 
Action: Mouse moved to (721, 481)
Screenshot: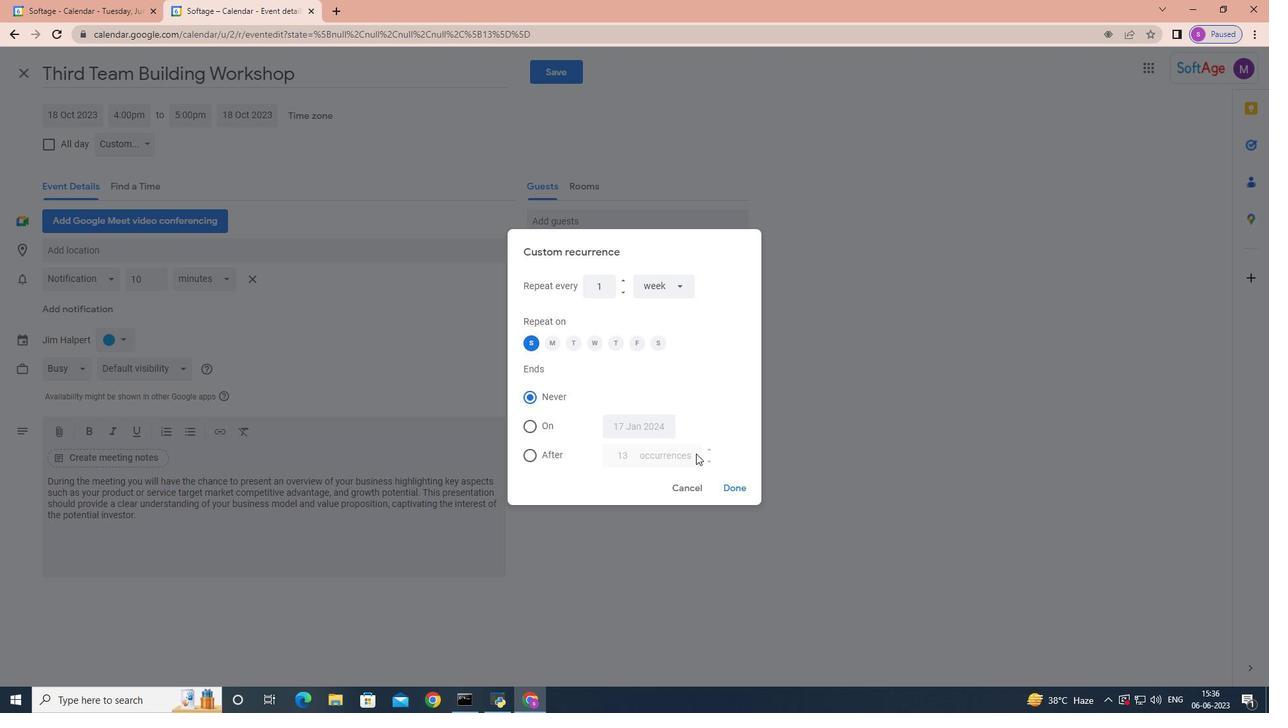 
Action: Mouse pressed left at (721, 481)
Screenshot: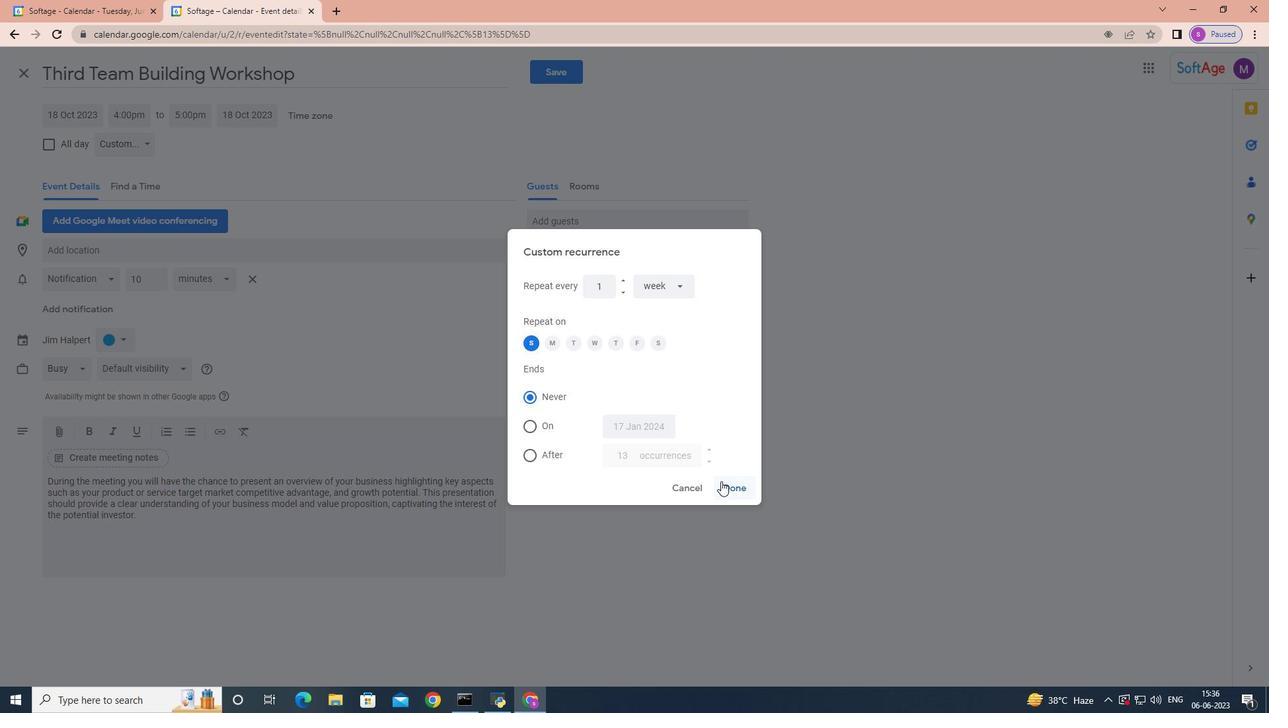 
Action: Mouse moved to (555, 83)
Screenshot: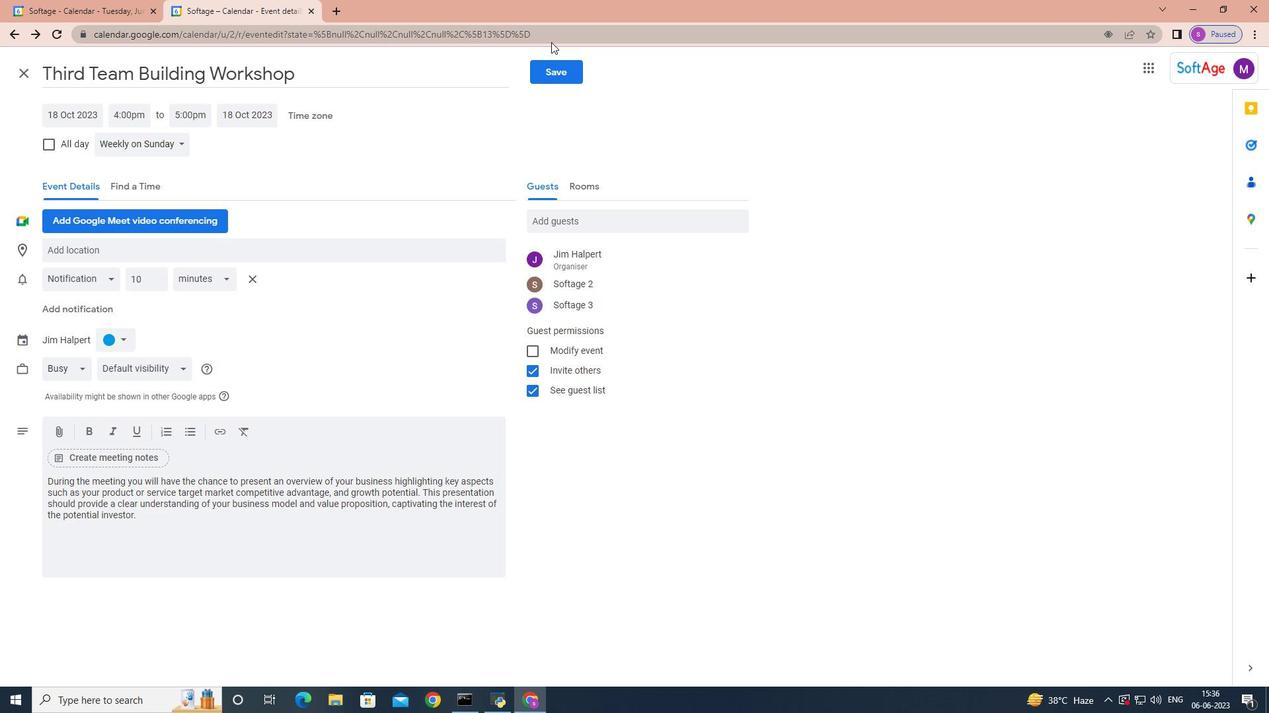 
Action: Mouse pressed left at (555, 83)
Screenshot: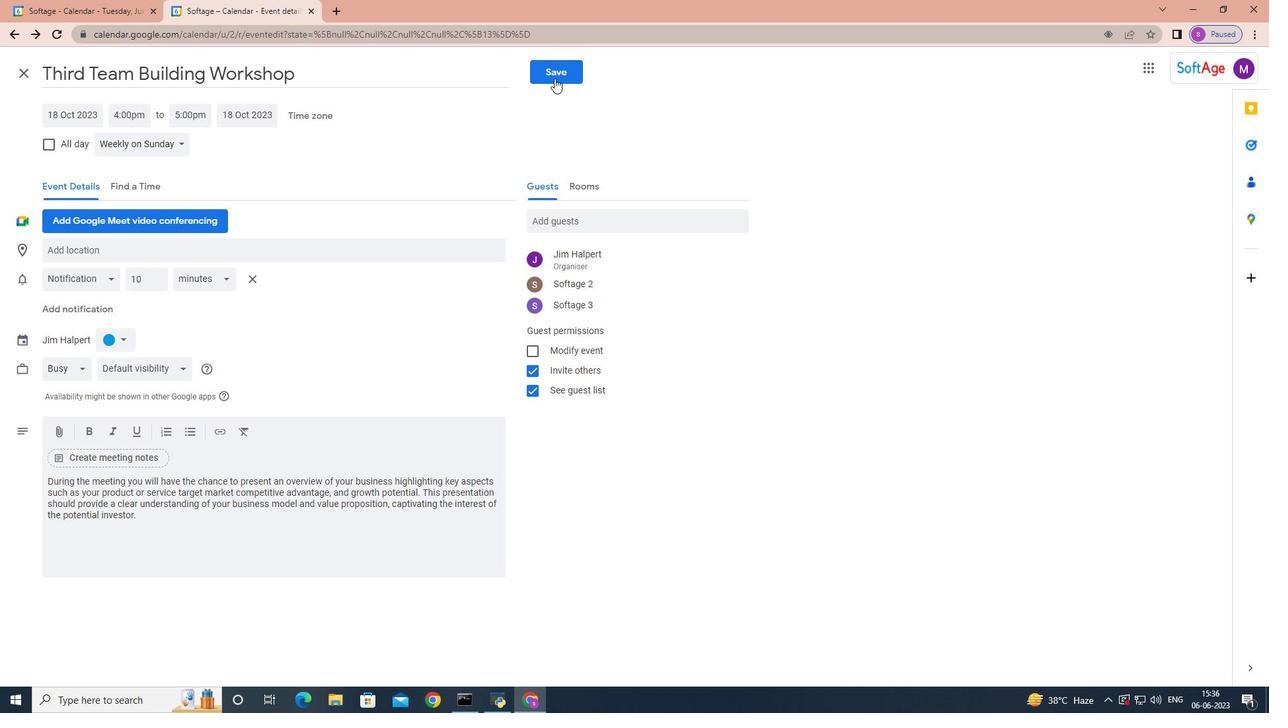 
Action: Mouse moved to (756, 409)
Screenshot: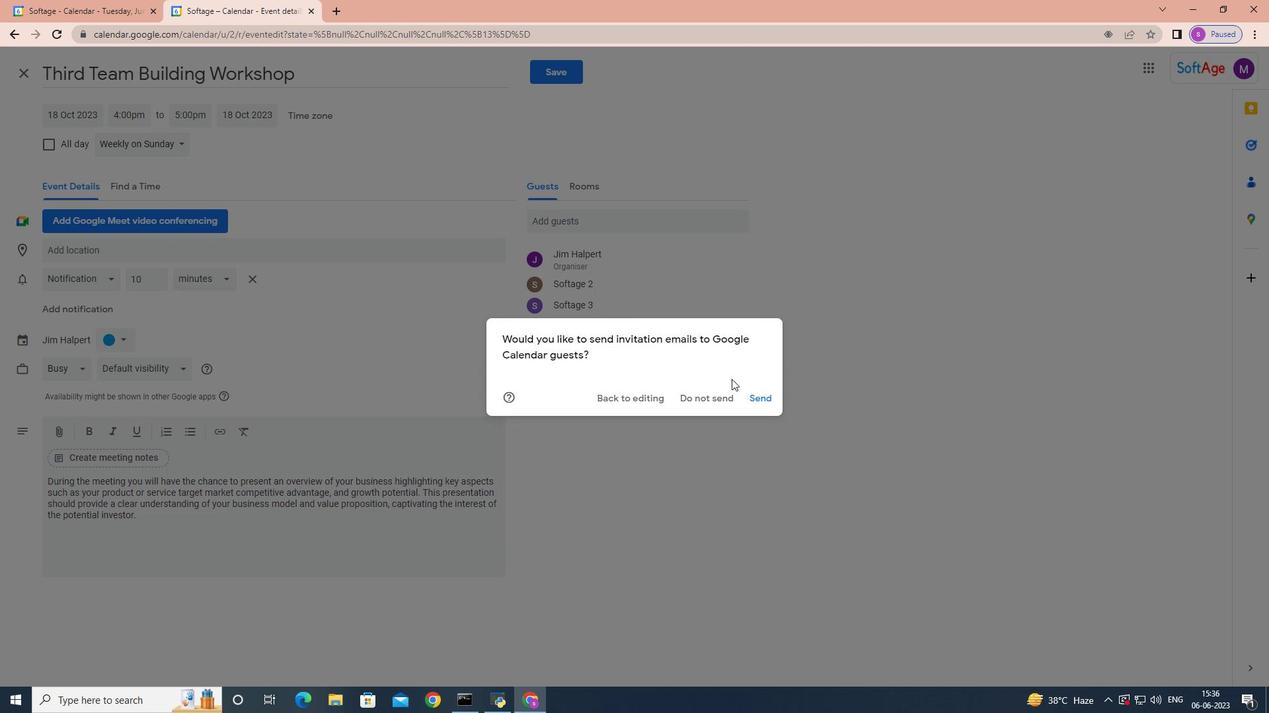 
Action: Mouse pressed left at (756, 409)
Screenshot: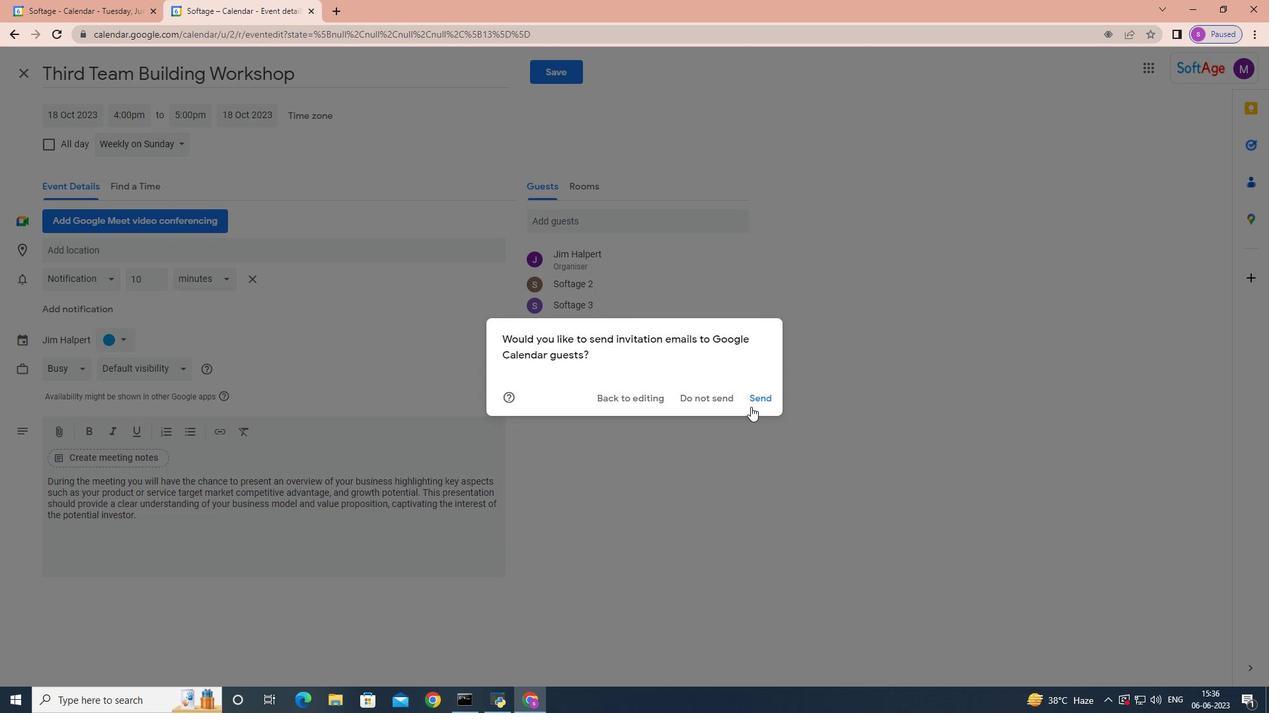 
Action: Mouse moved to (680, 466)
Screenshot: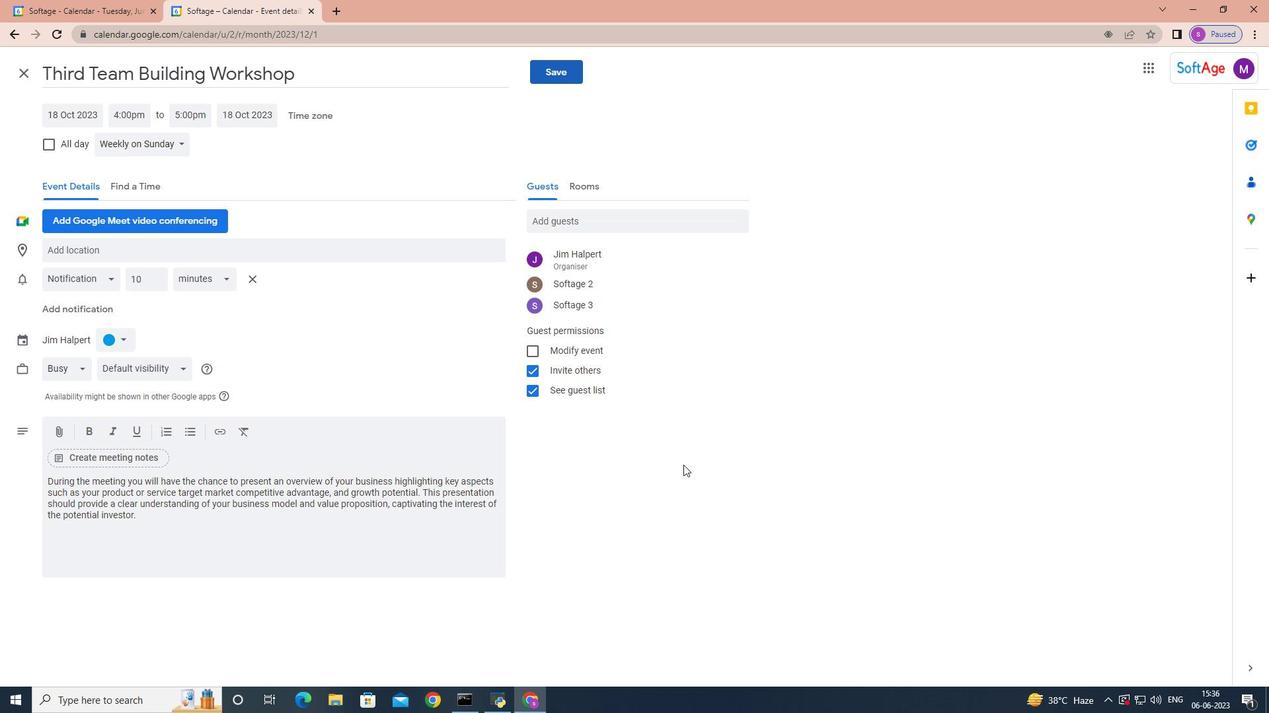 
